 Task: Create a due date automation trigger when advanced on, on the monday after a card is due add fields without custom field "Resume" set to a date between 1 and 7 working days from now at 11:00 AM.
Action: Mouse moved to (834, 253)
Screenshot: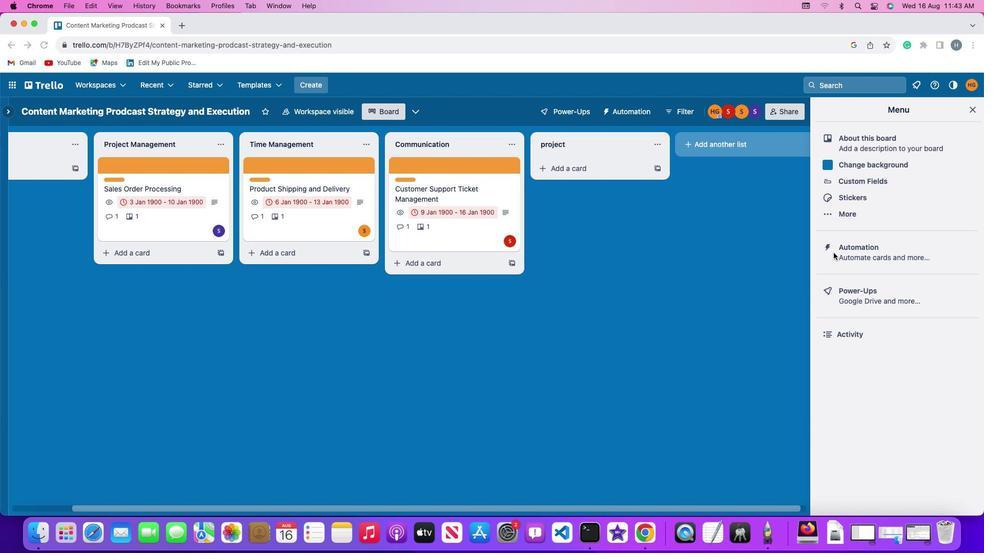 
Action: Mouse pressed left at (834, 253)
Screenshot: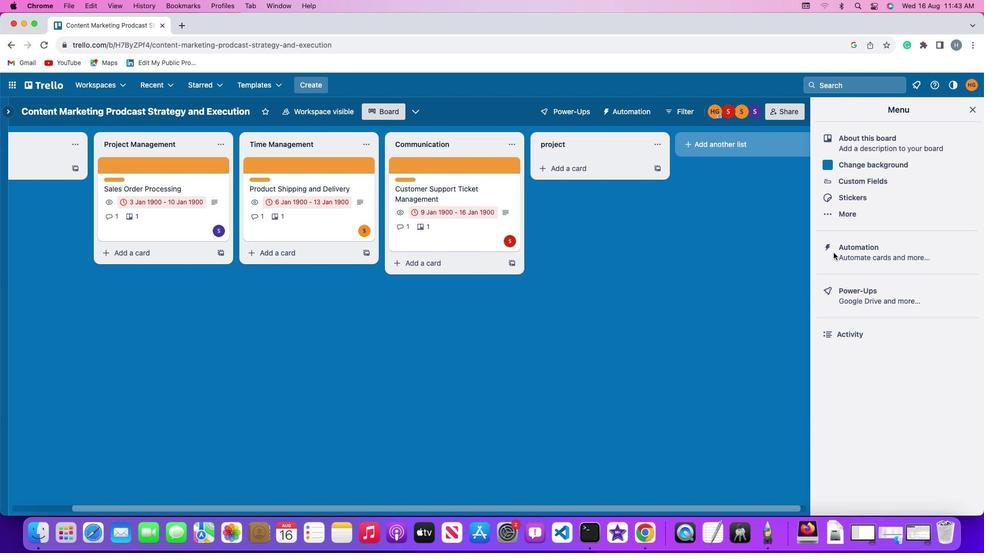 
Action: Mouse pressed left at (834, 253)
Screenshot: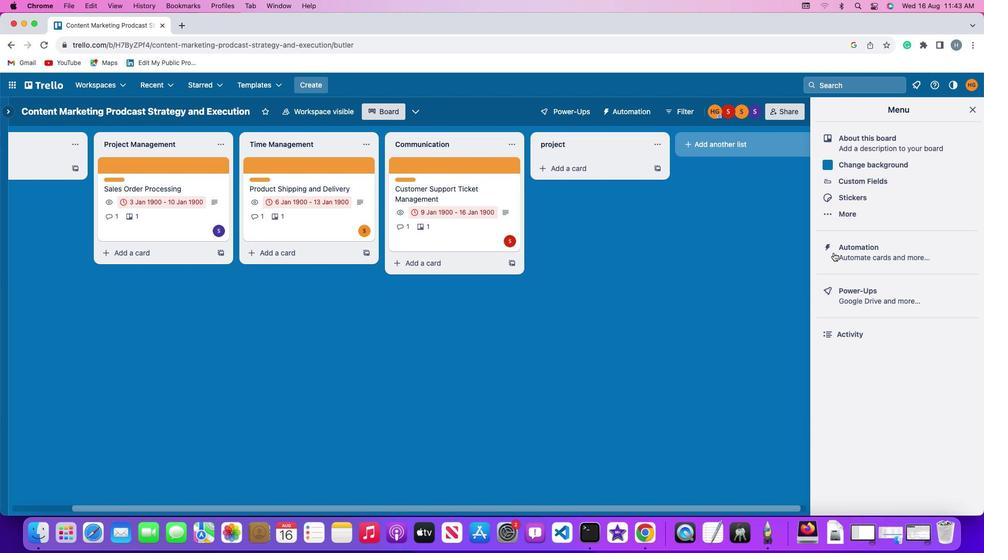 
Action: Mouse moved to (65, 240)
Screenshot: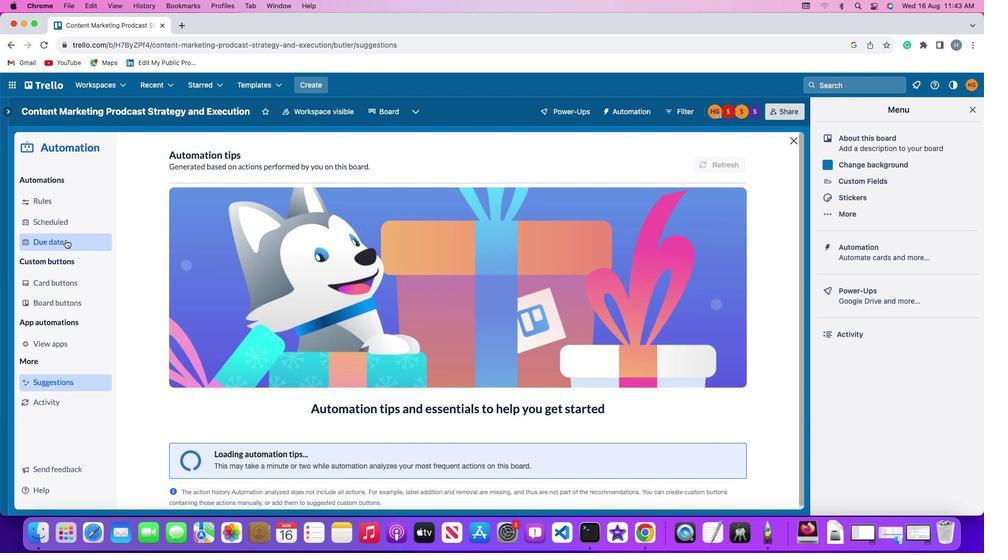 
Action: Mouse pressed left at (65, 240)
Screenshot: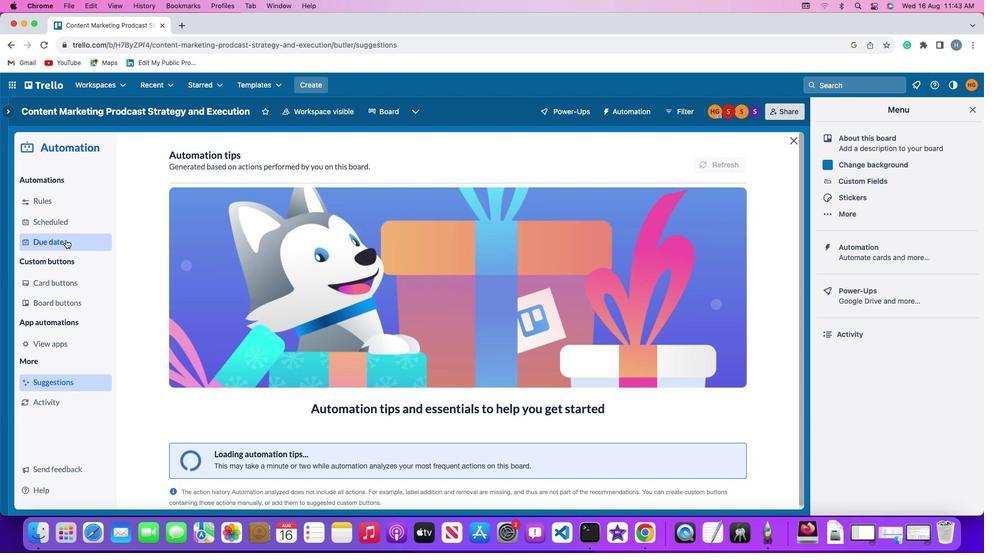
Action: Mouse moved to (697, 155)
Screenshot: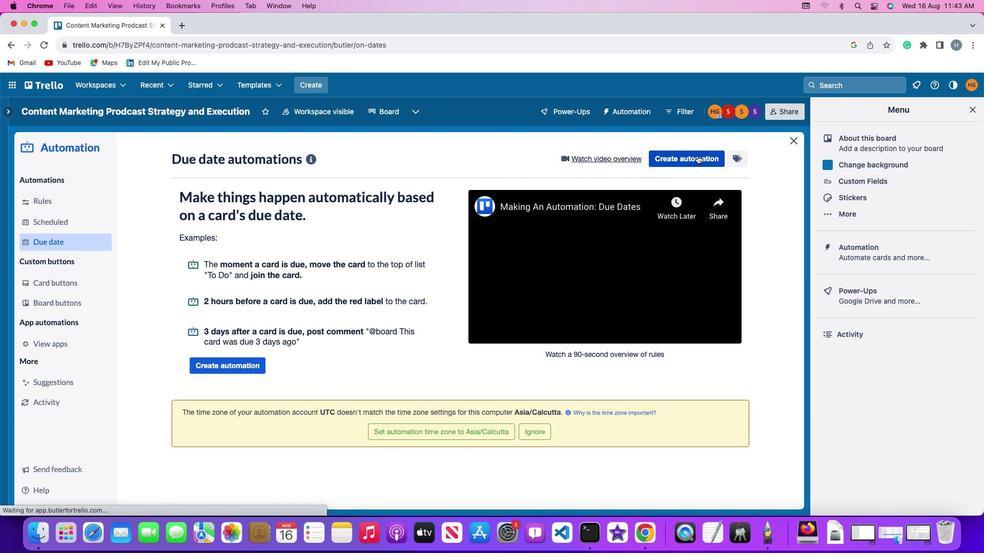 
Action: Mouse pressed left at (697, 155)
Screenshot: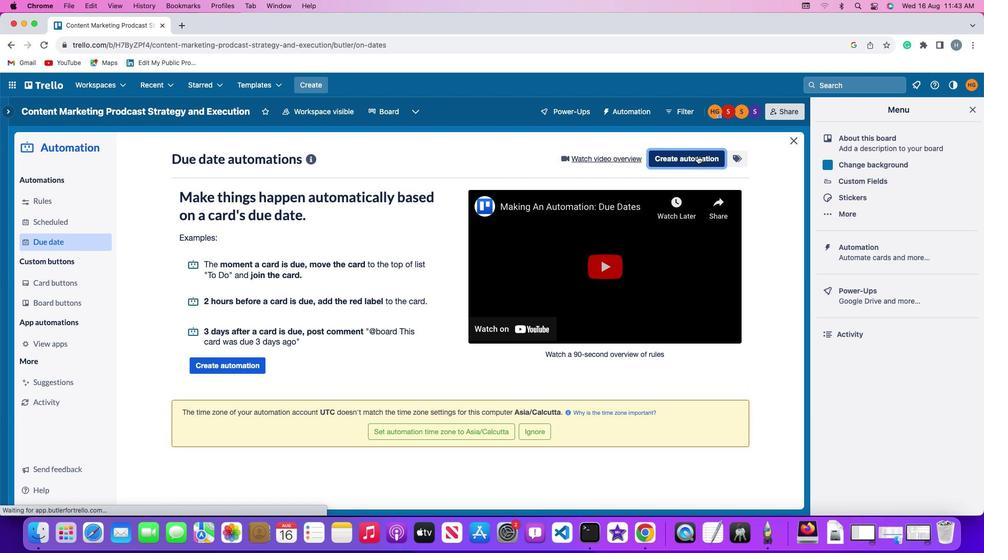 
Action: Mouse moved to (206, 254)
Screenshot: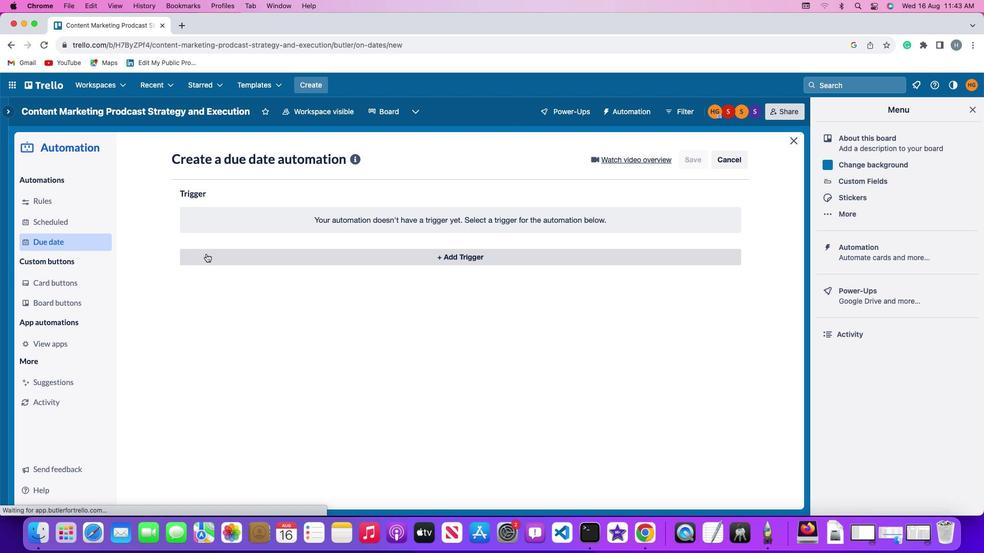 
Action: Mouse pressed left at (206, 254)
Screenshot: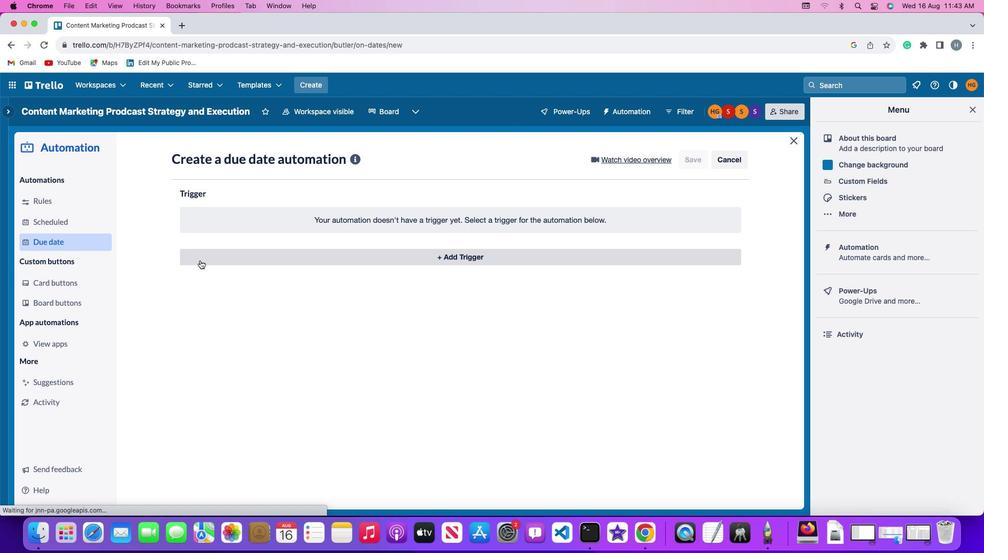 
Action: Mouse moved to (223, 451)
Screenshot: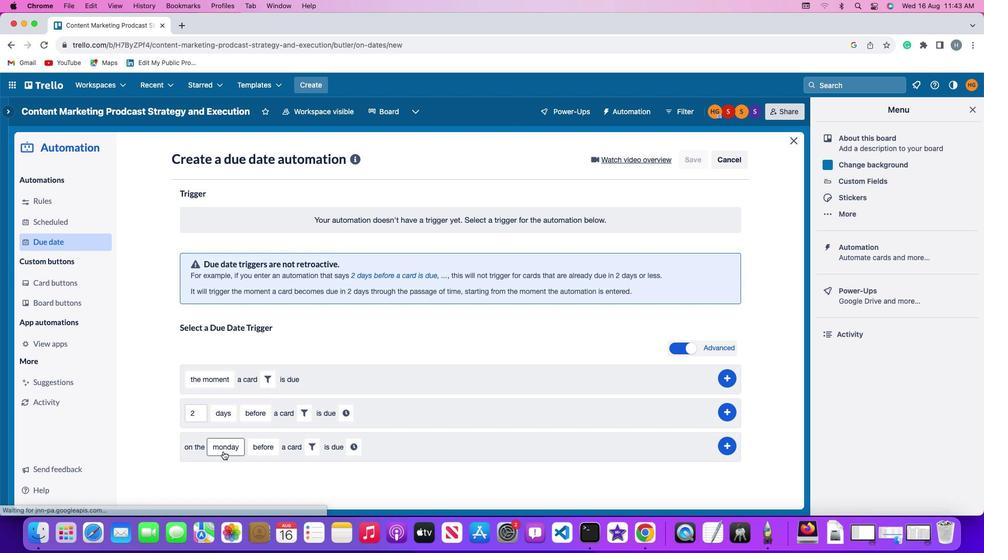 
Action: Mouse pressed left at (223, 451)
Screenshot: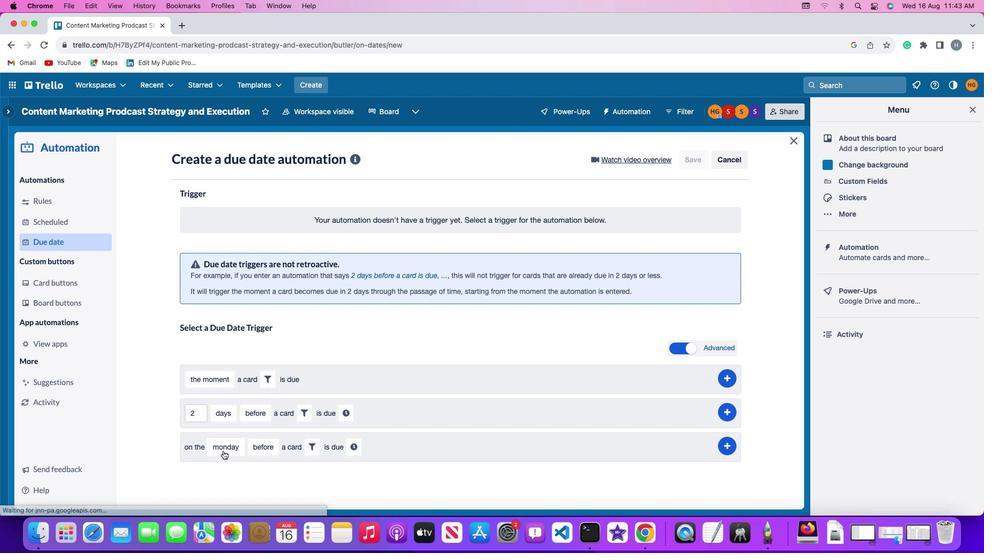 
Action: Mouse moved to (240, 306)
Screenshot: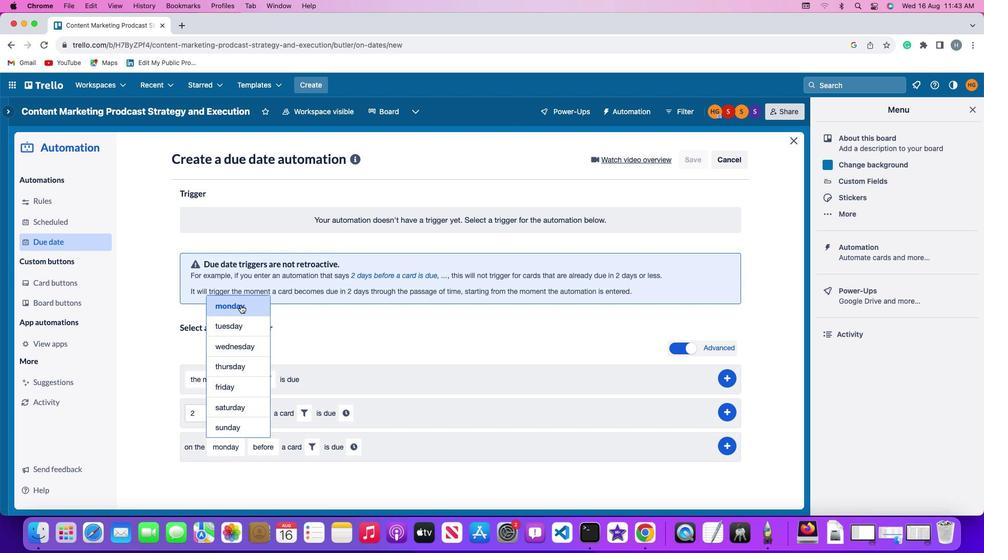 
Action: Mouse pressed left at (240, 306)
Screenshot: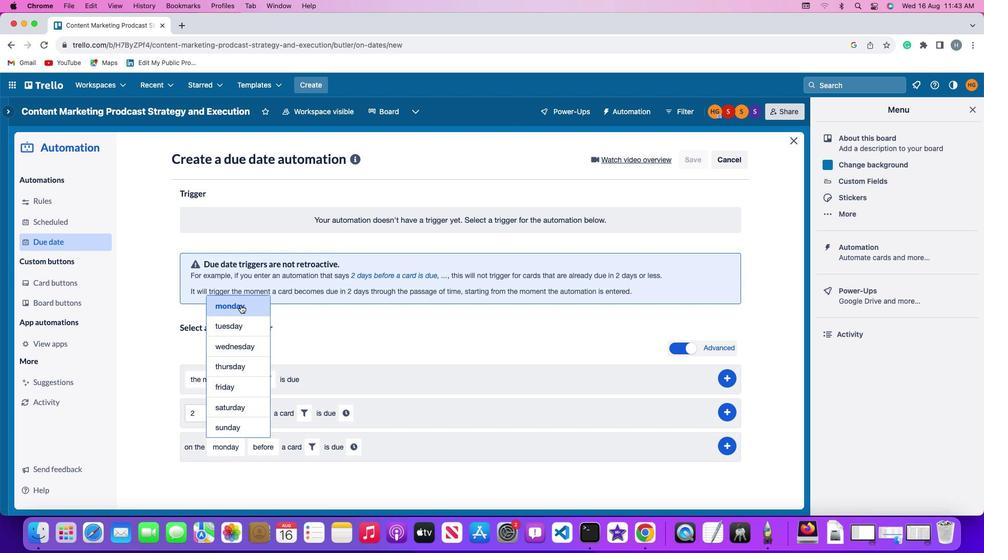 
Action: Mouse moved to (261, 448)
Screenshot: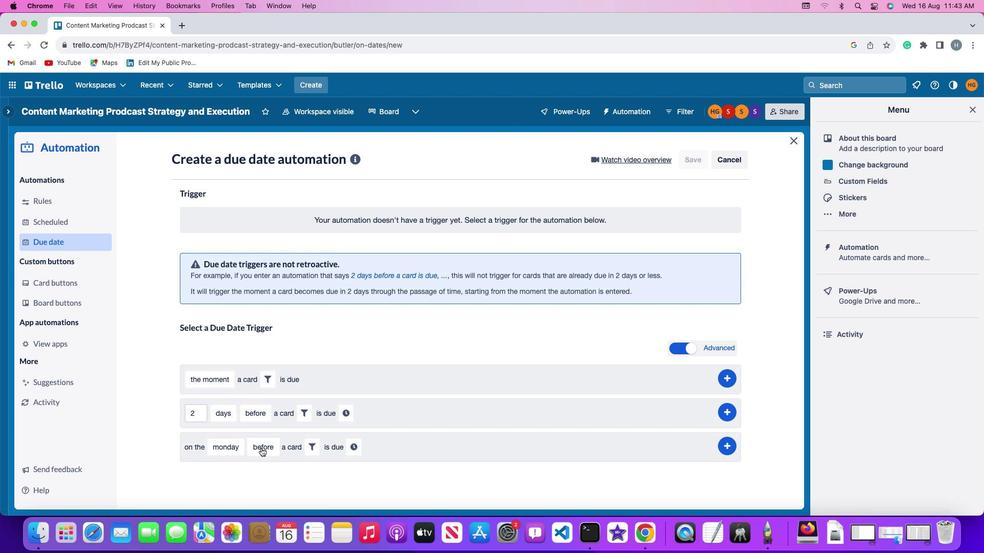 
Action: Mouse pressed left at (261, 448)
Screenshot: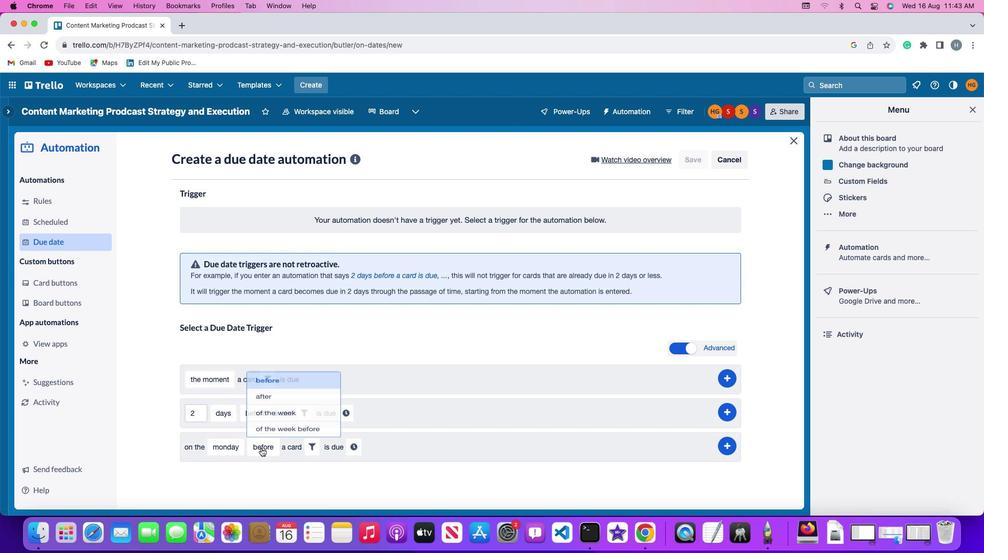 
Action: Mouse moved to (273, 385)
Screenshot: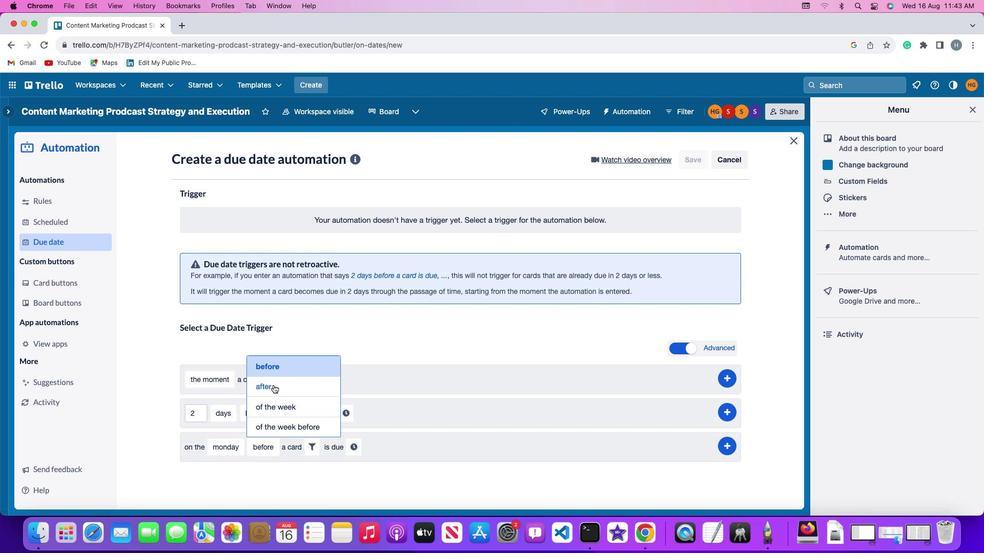 
Action: Mouse pressed left at (273, 385)
Screenshot: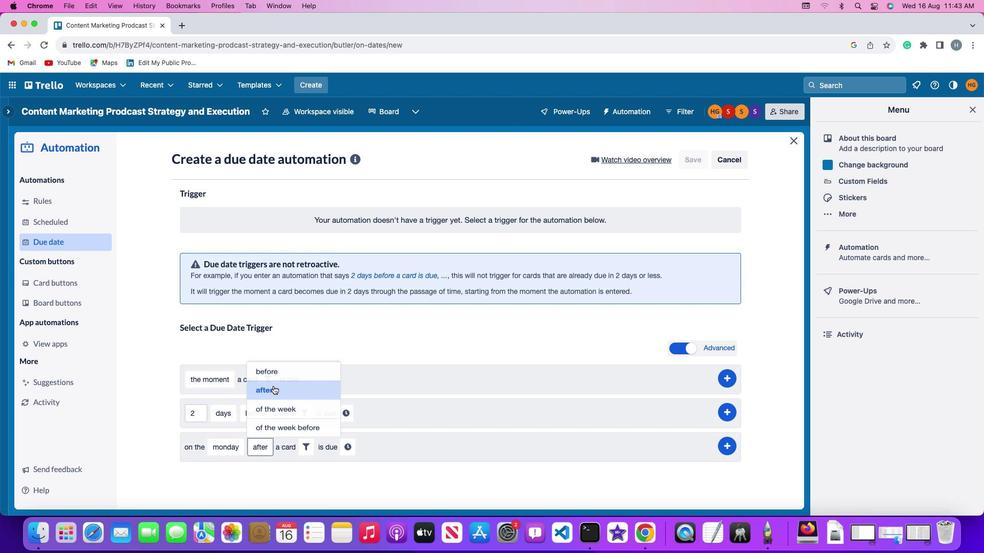 
Action: Mouse moved to (303, 446)
Screenshot: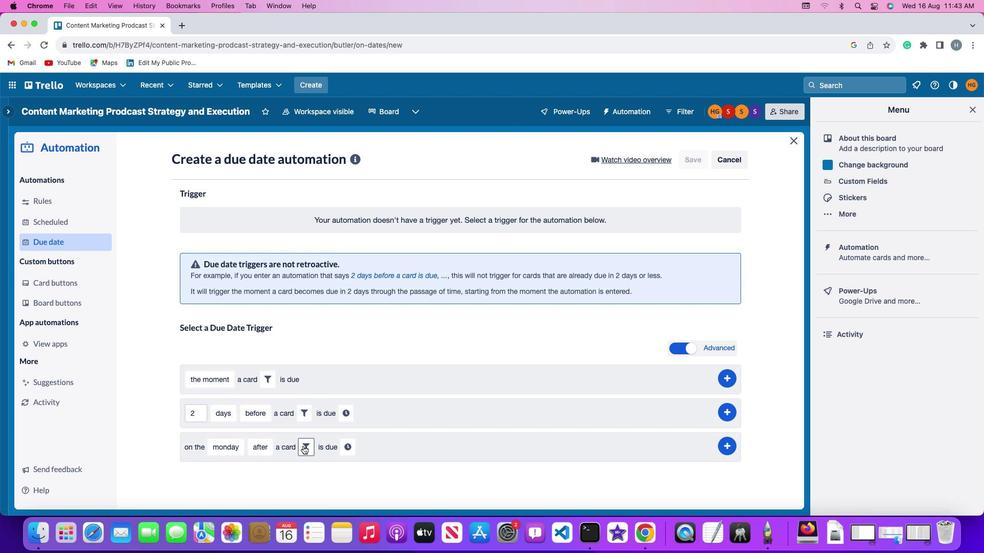 
Action: Mouse pressed left at (303, 446)
Screenshot: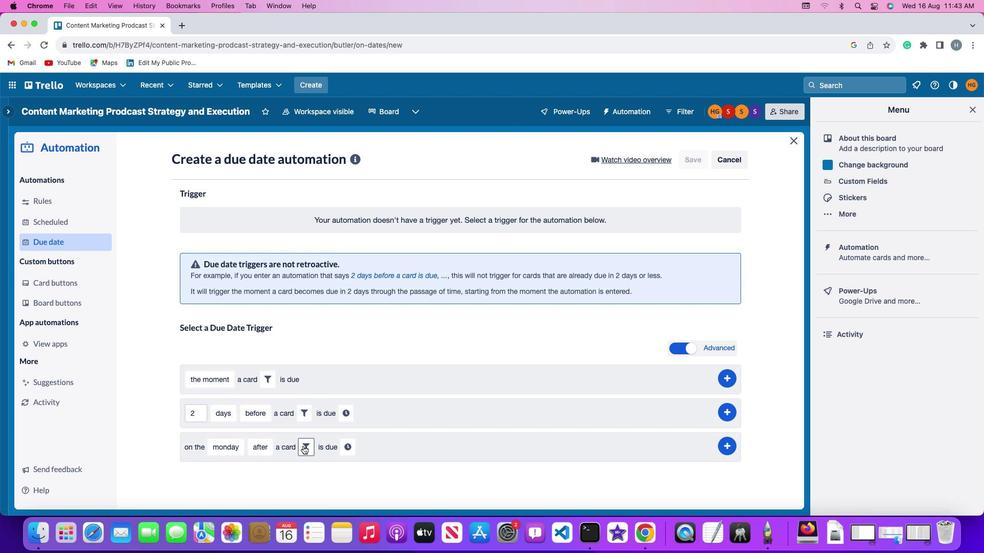 
Action: Mouse moved to (477, 483)
Screenshot: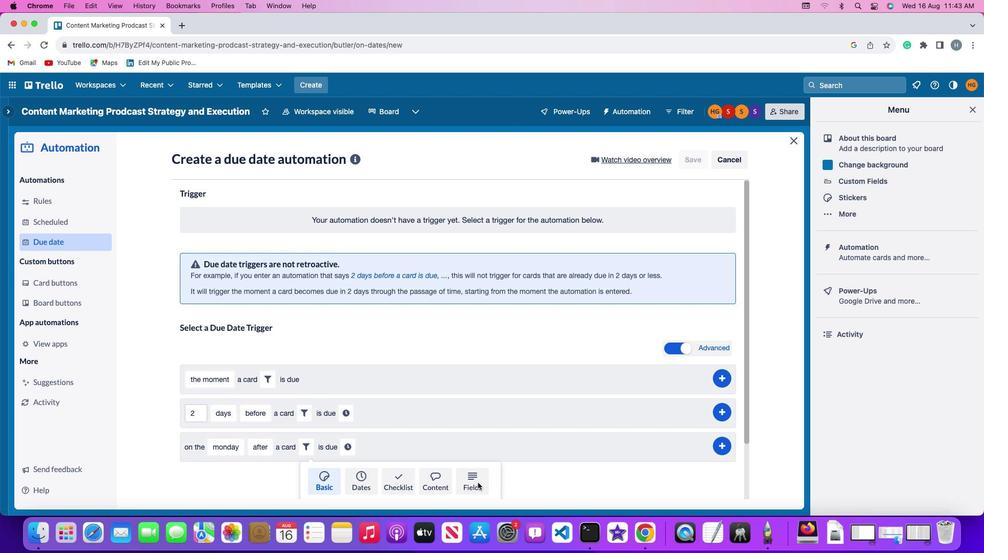 
Action: Mouse pressed left at (477, 483)
Screenshot: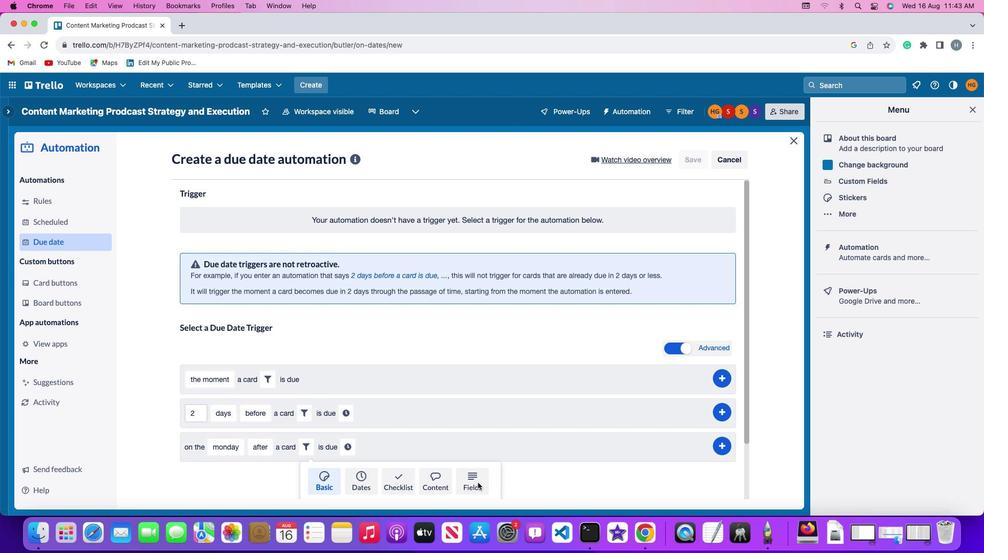 
Action: Mouse moved to (276, 472)
Screenshot: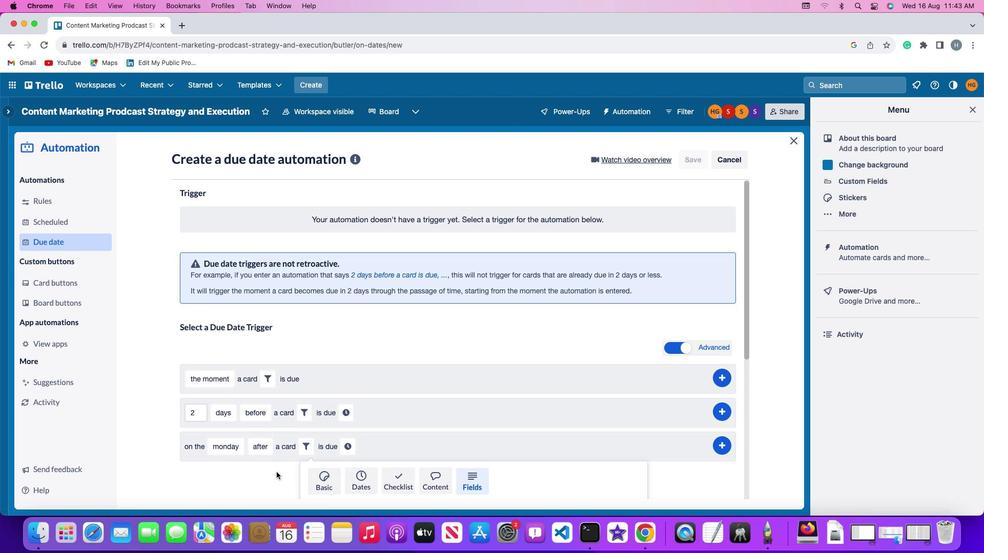 
Action: Mouse scrolled (276, 472) with delta (0, 0)
Screenshot: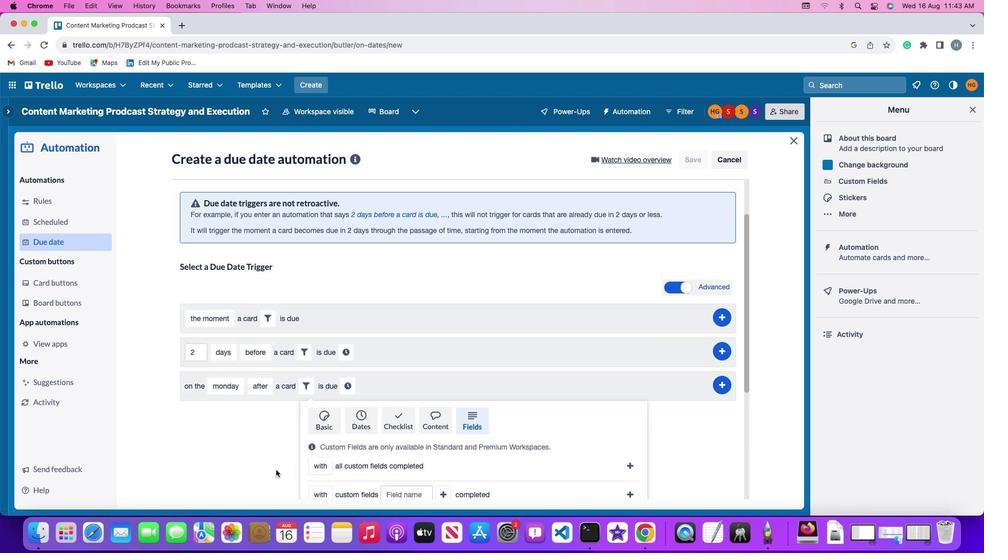 
Action: Mouse moved to (276, 472)
Screenshot: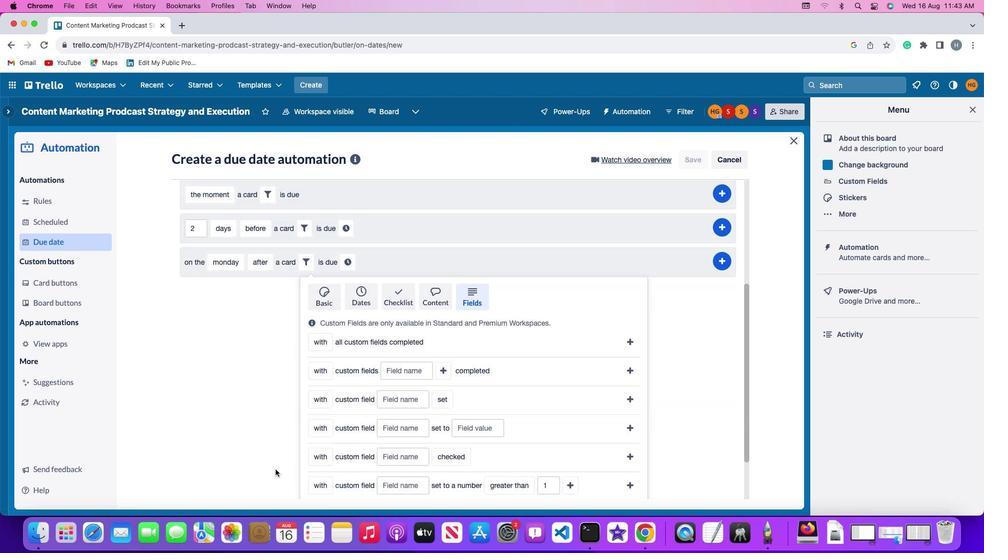 
Action: Mouse scrolled (276, 472) with delta (0, 0)
Screenshot: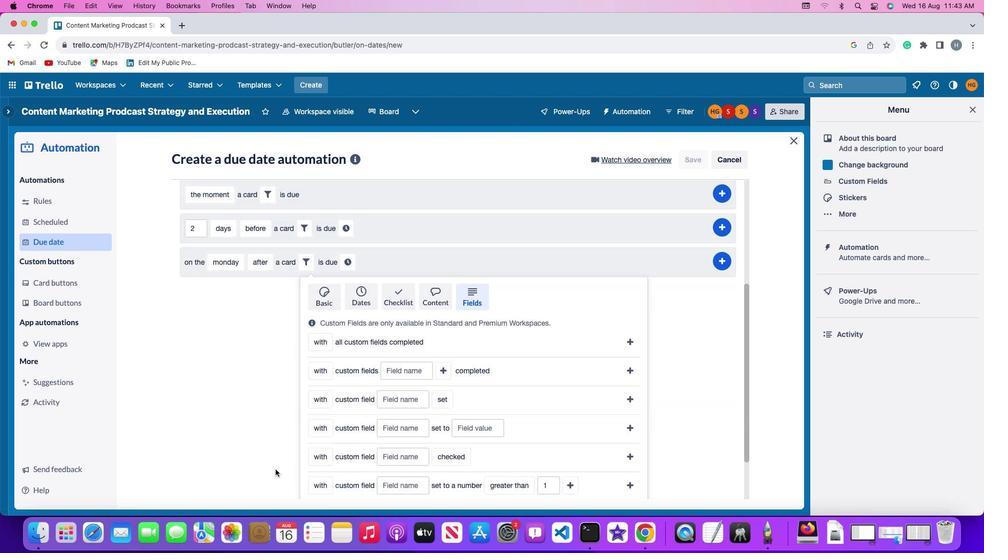 
Action: Mouse scrolled (276, 472) with delta (0, -1)
Screenshot: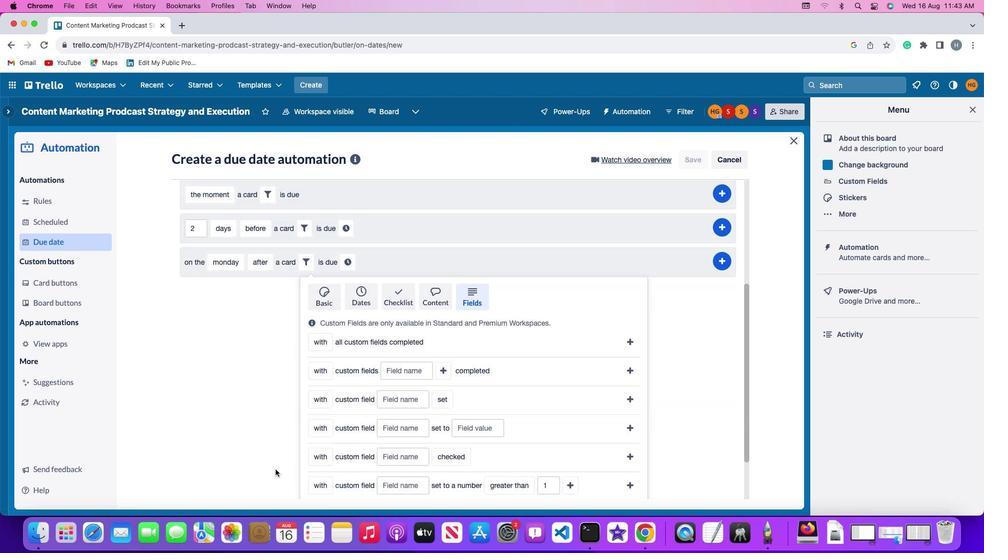 
Action: Mouse moved to (276, 472)
Screenshot: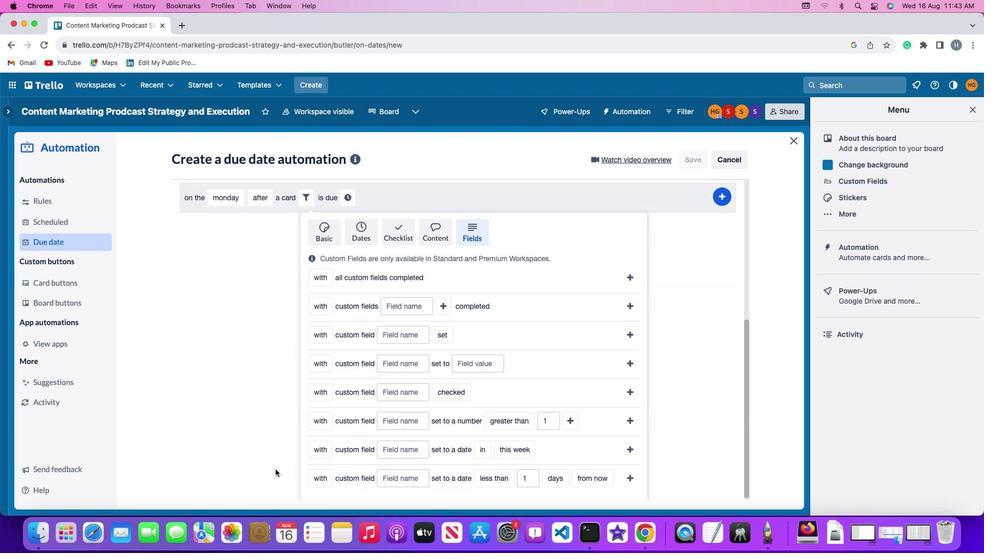 
Action: Mouse scrolled (276, 472) with delta (0, -2)
Screenshot: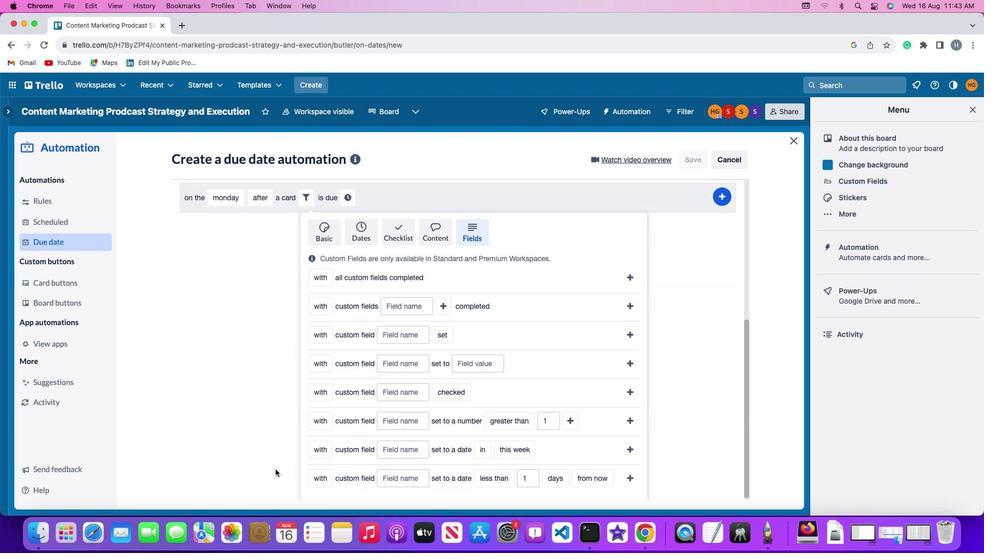
Action: Mouse moved to (276, 471)
Screenshot: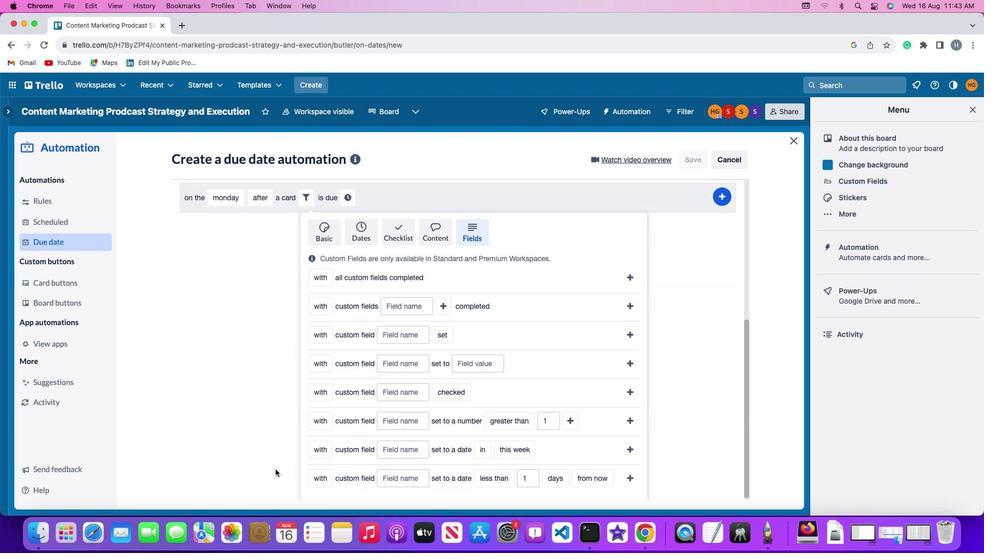 
Action: Mouse scrolled (276, 471) with delta (0, -3)
Screenshot: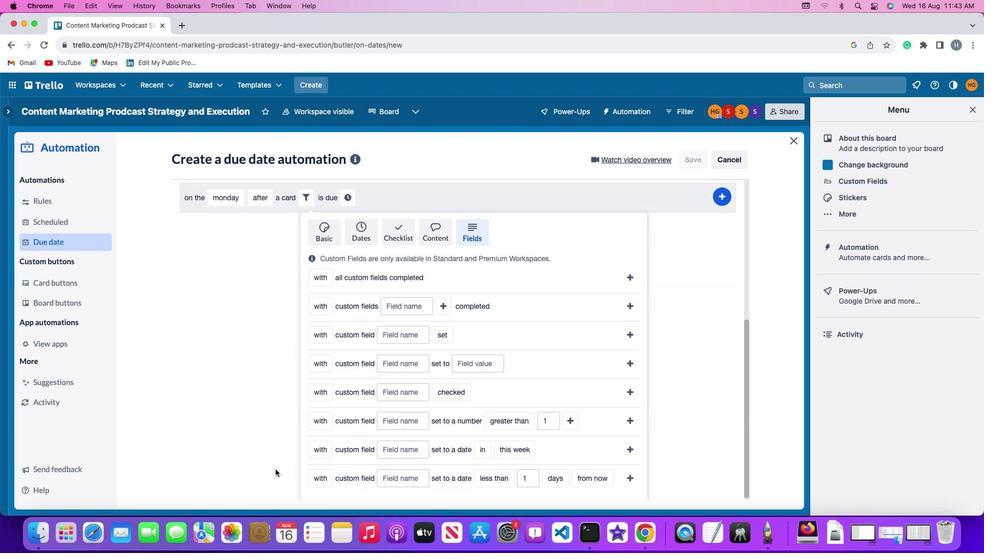
Action: Mouse moved to (275, 470)
Screenshot: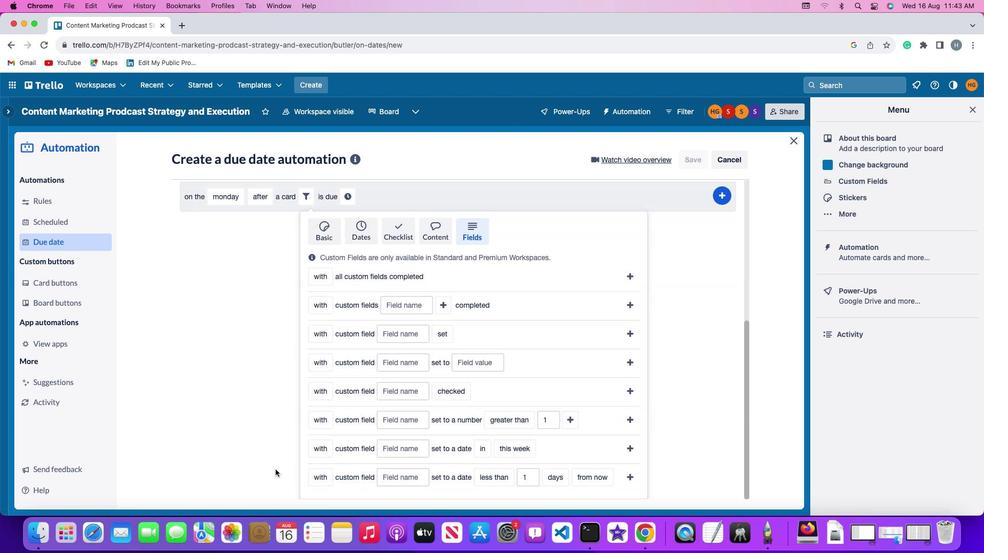 
Action: Mouse scrolled (275, 470) with delta (0, -3)
Screenshot: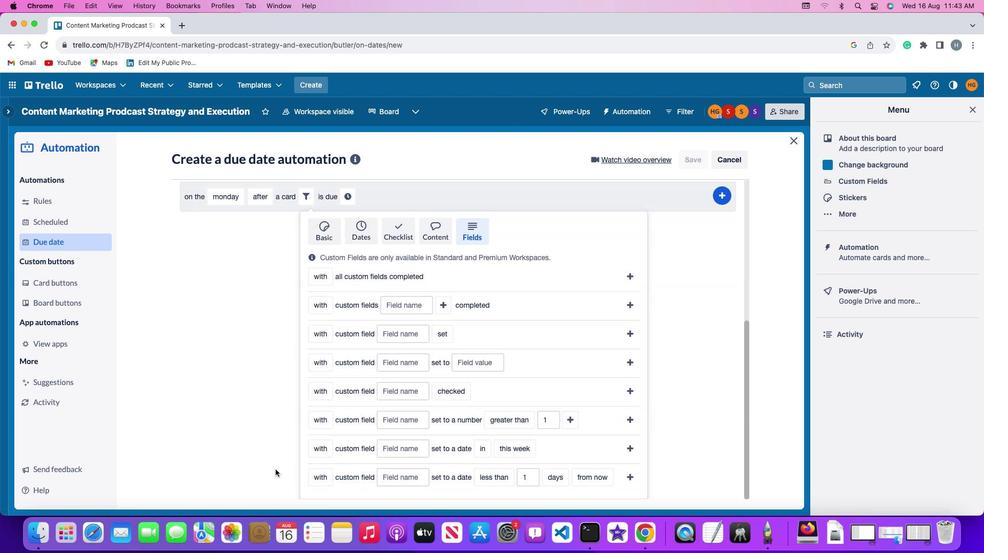 
Action: Mouse moved to (275, 469)
Screenshot: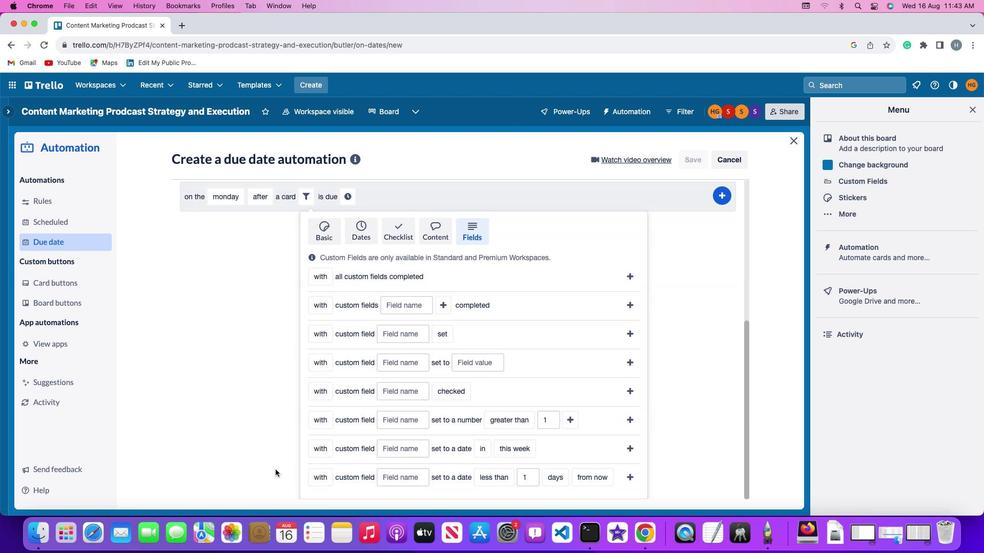 
Action: Mouse scrolled (275, 469) with delta (0, 0)
Screenshot: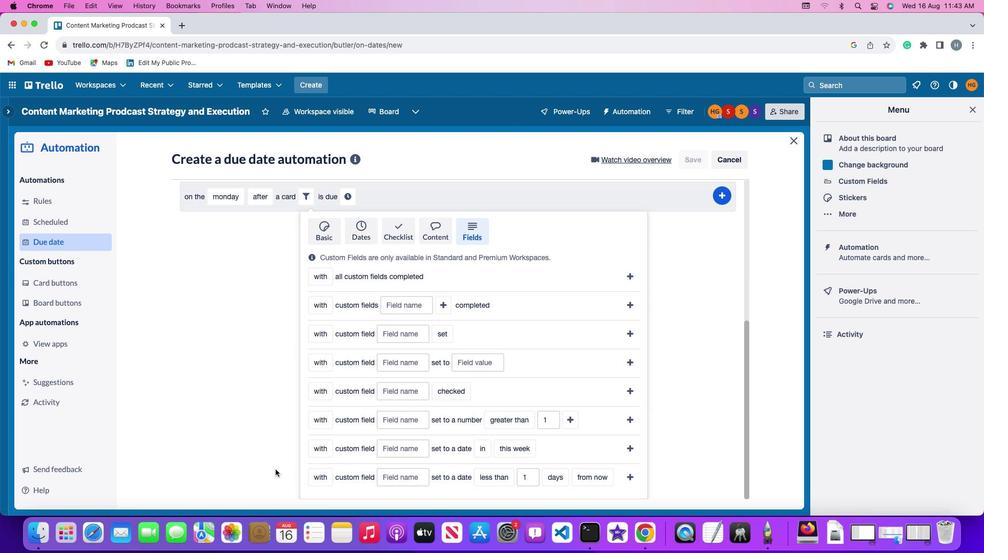 
Action: Mouse scrolled (275, 469) with delta (0, 0)
Screenshot: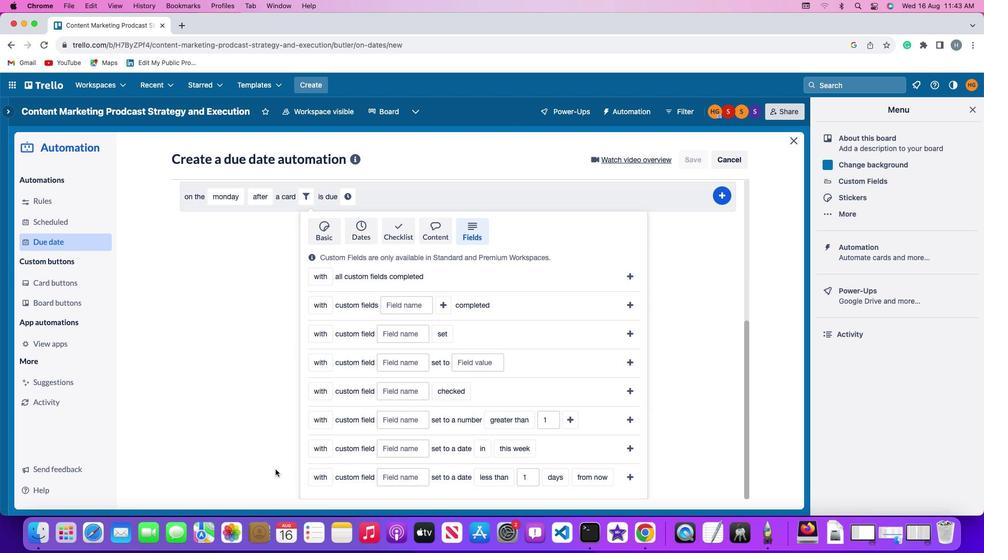 
Action: Mouse scrolled (275, 469) with delta (0, -1)
Screenshot: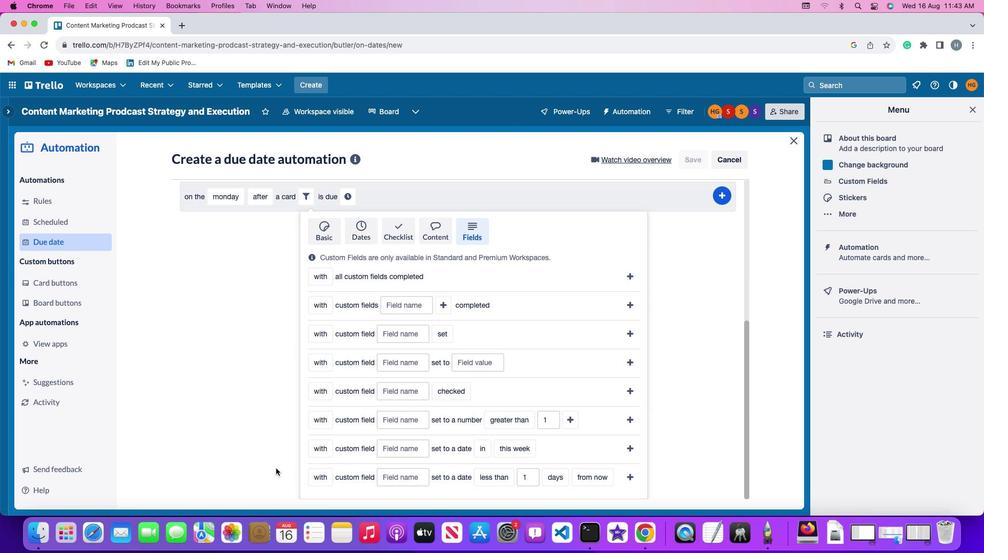 
Action: Mouse scrolled (275, 469) with delta (0, -2)
Screenshot: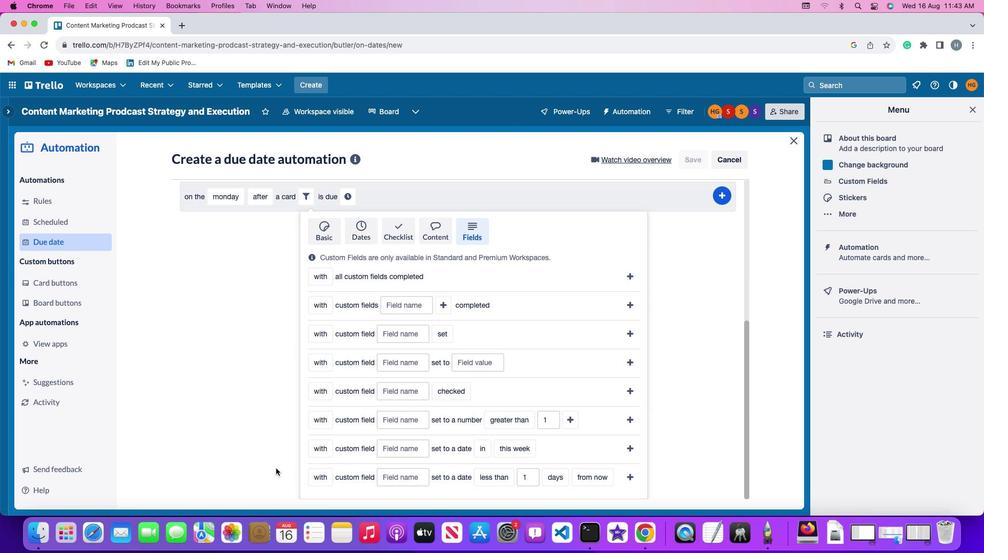 
Action: Mouse moved to (312, 471)
Screenshot: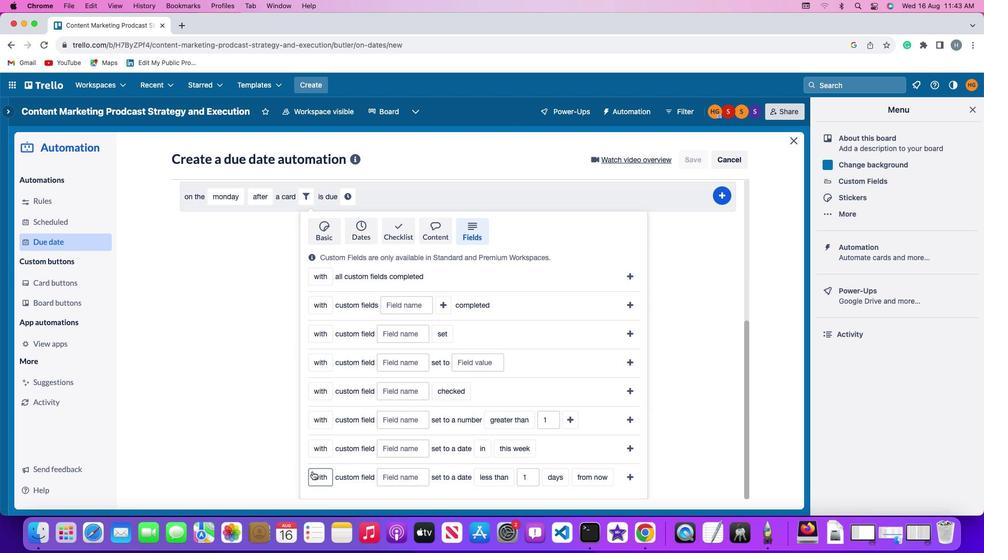 
Action: Mouse pressed left at (312, 471)
Screenshot: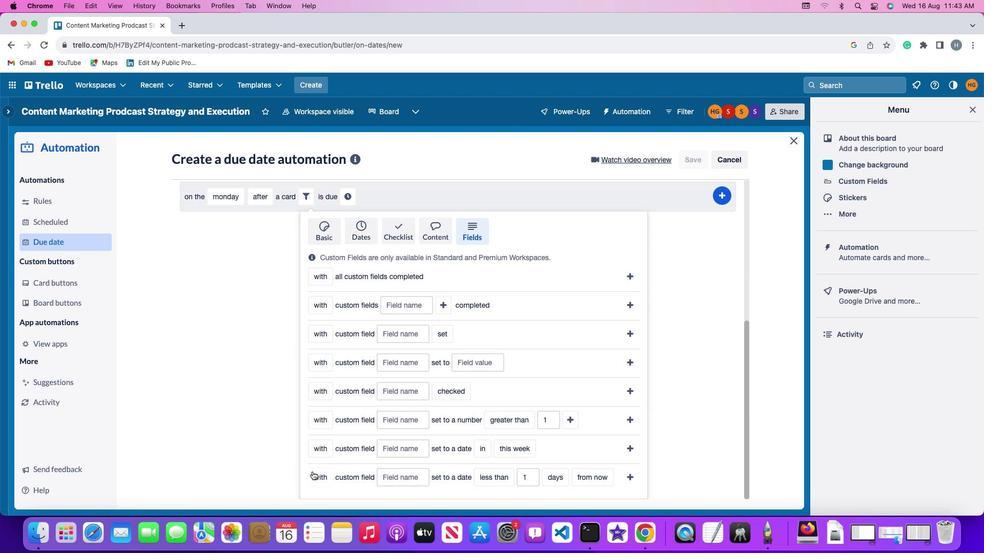 
Action: Mouse moved to (320, 457)
Screenshot: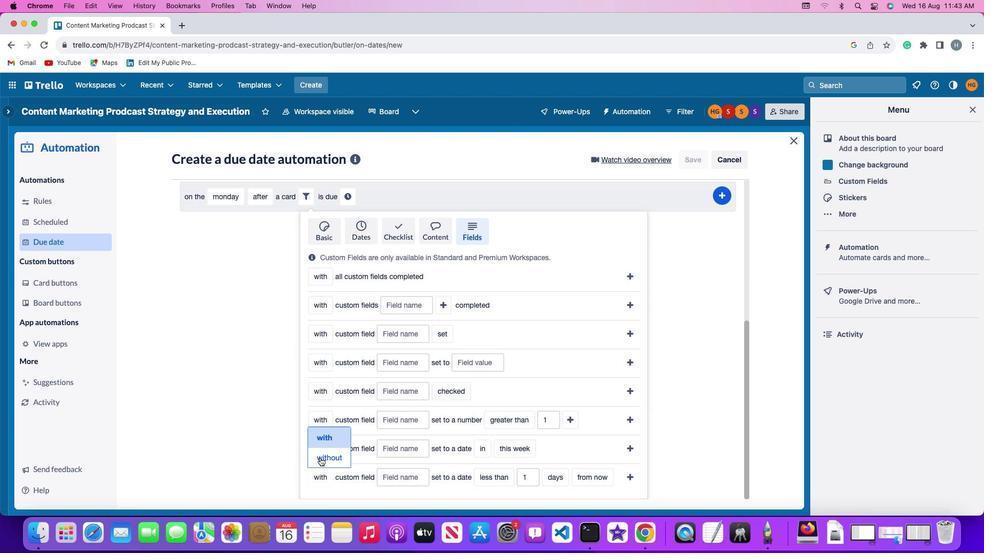 
Action: Mouse pressed left at (320, 457)
Screenshot: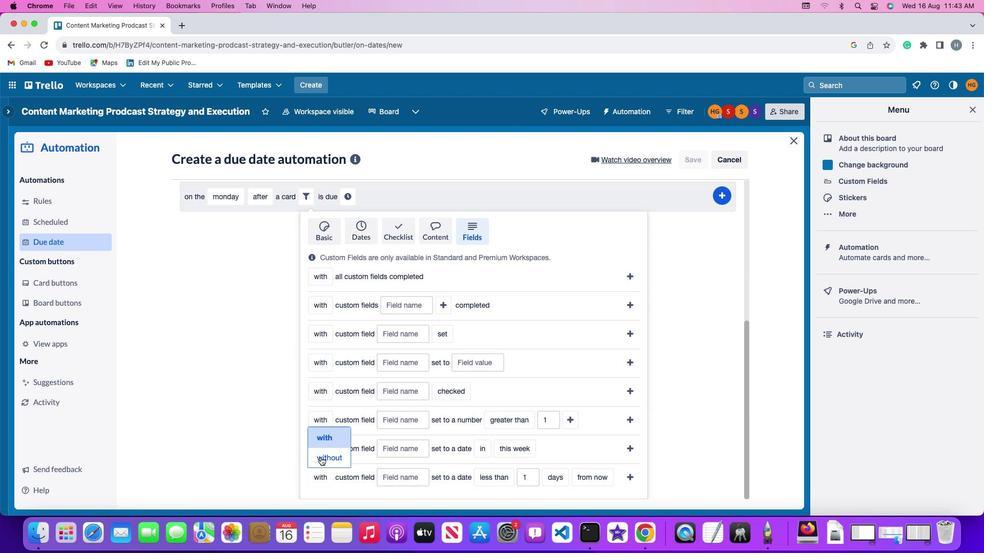 
Action: Mouse moved to (410, 475)
Screenshot: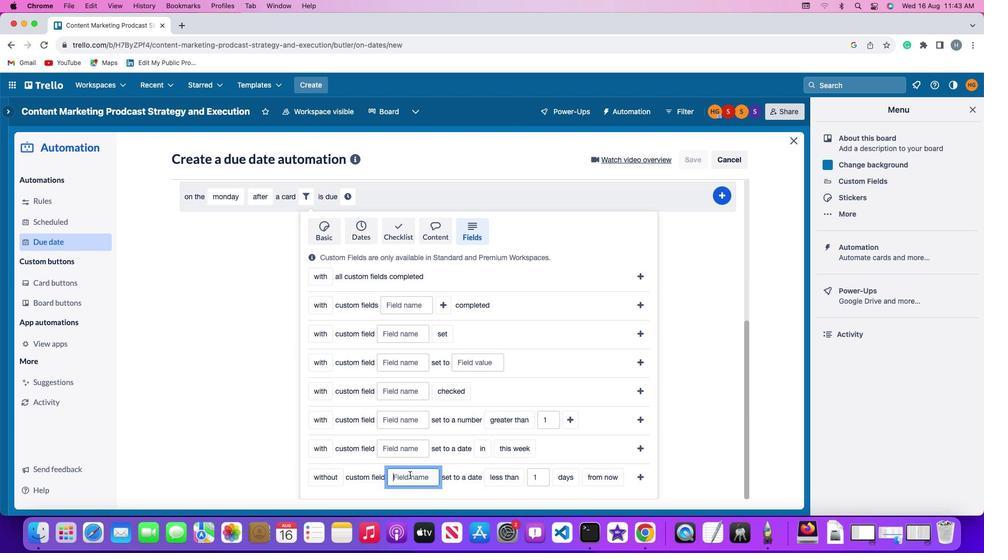 
Action: Mouse pressed left at (410, 475)
Screenshot: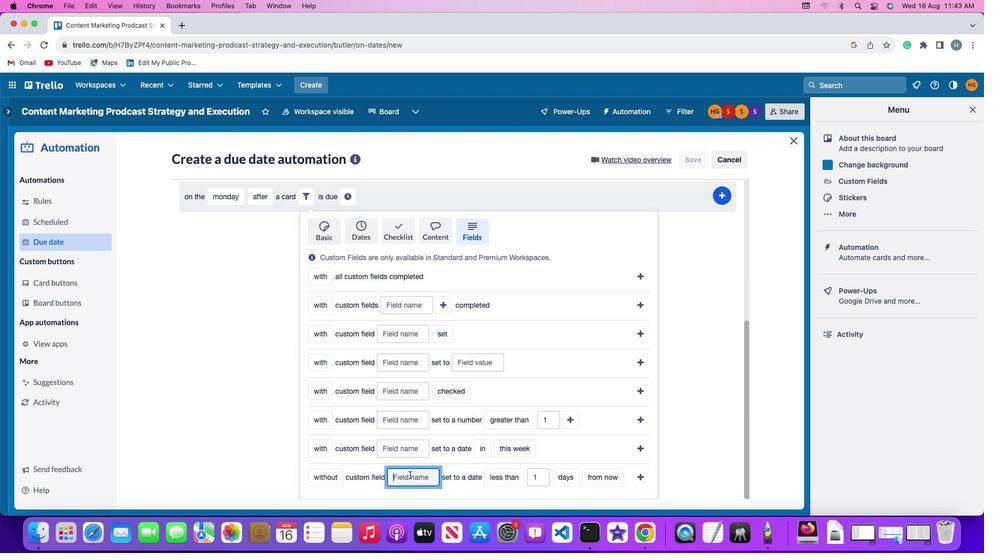 
Action: Mouse moved to (412, 474)
Screenshot: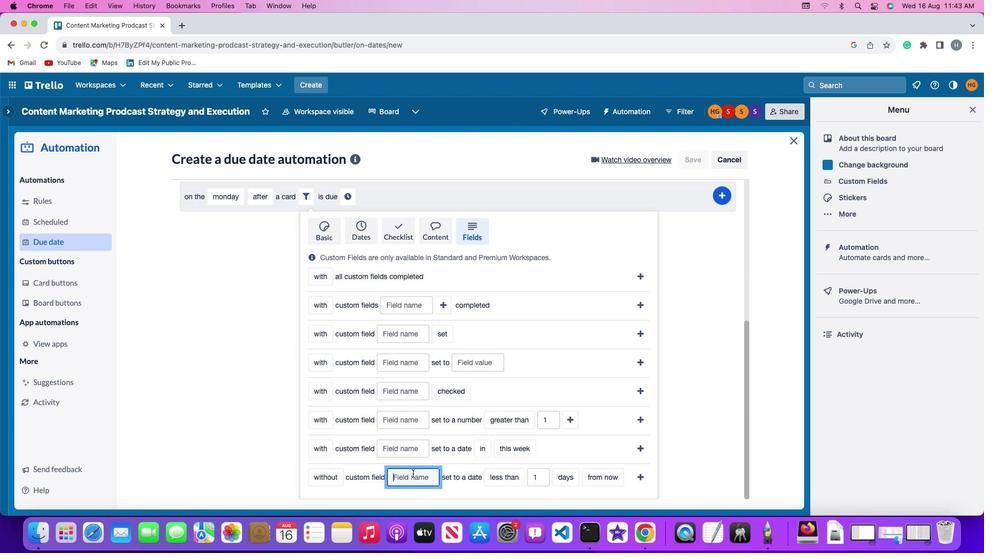 
Action: Key pressed Key.shift'R''e''s''u''m''e'
Screenshot: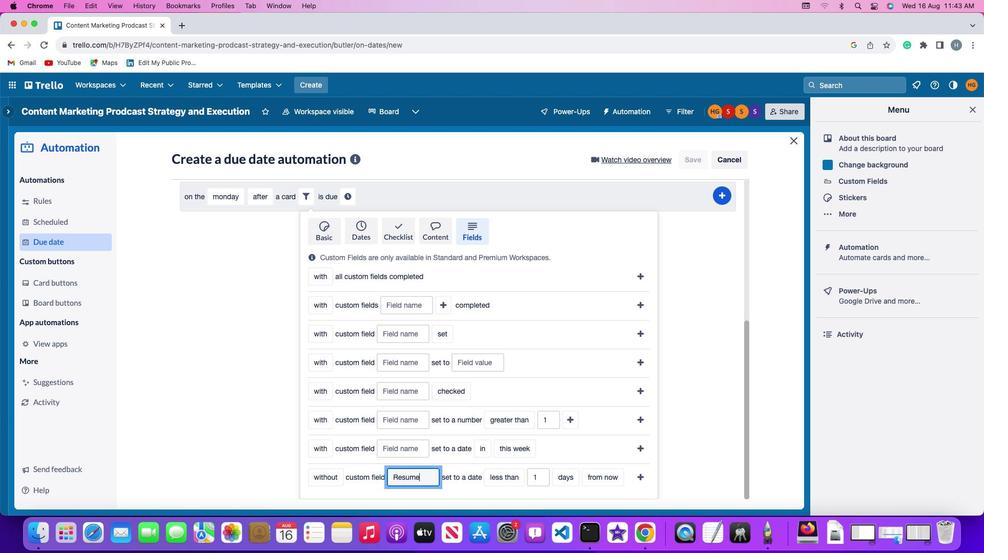 
Action: Mouse moved to (503, 485)
Screenshot: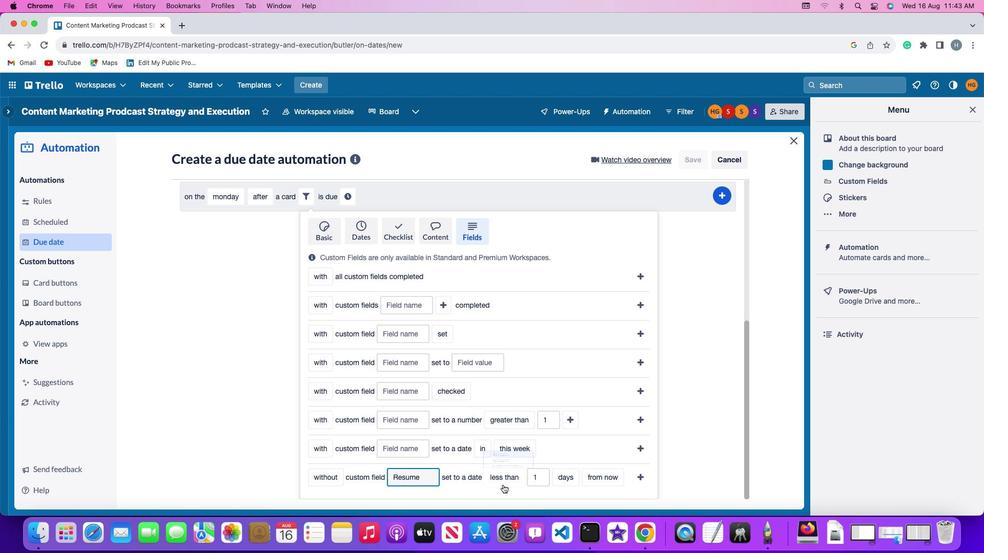 
Action: Mouse pressed left at (503, 485)
Screenshot: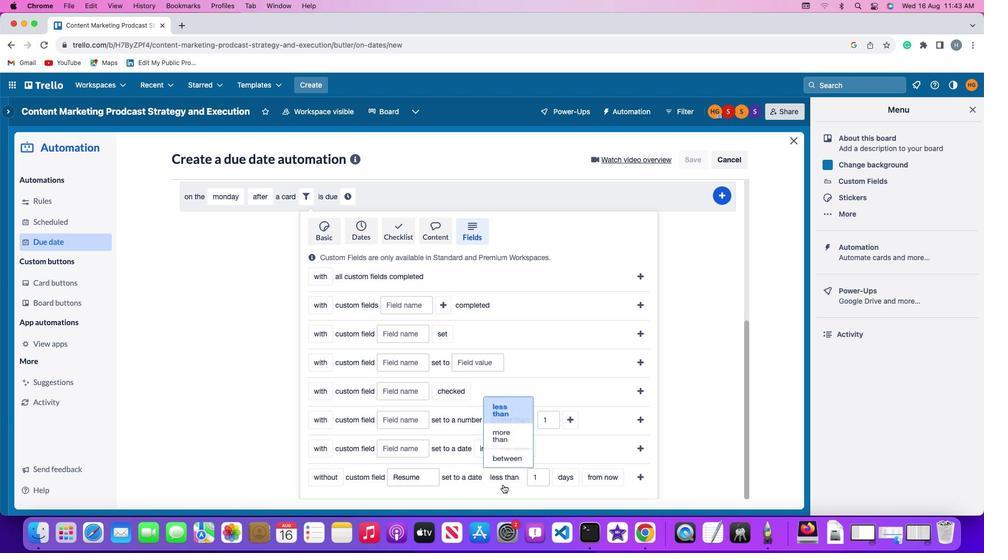 
Action: Mouse moved to (495, 452)
Screenshot: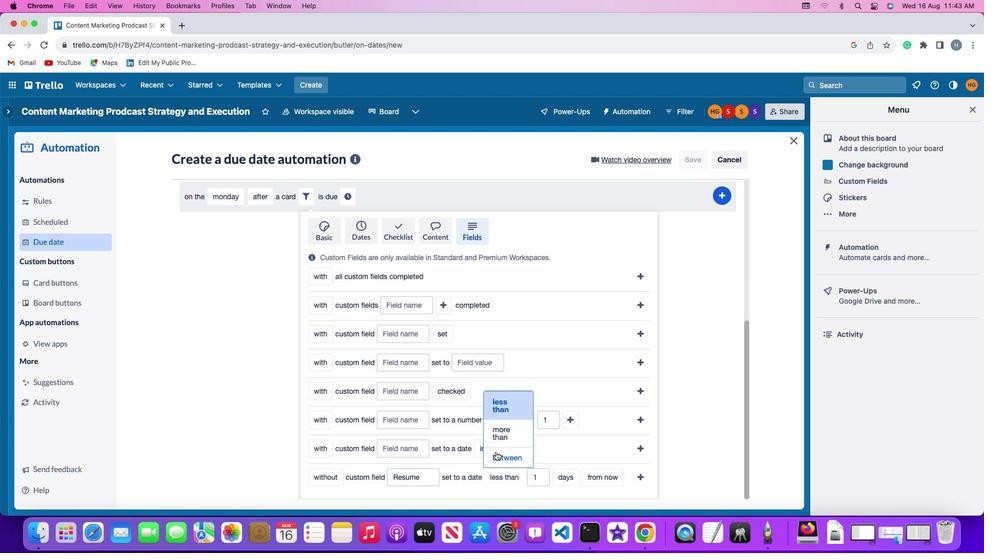 
Action: Mouse pressed left at (495, 452)
Screenshot: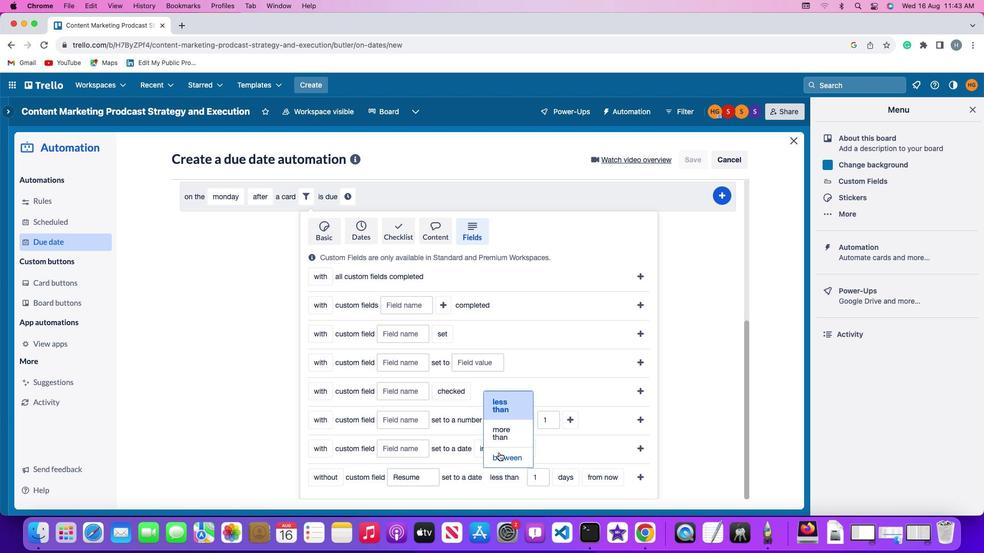
Action: Mouse moved to (545, 476)
Screenshot: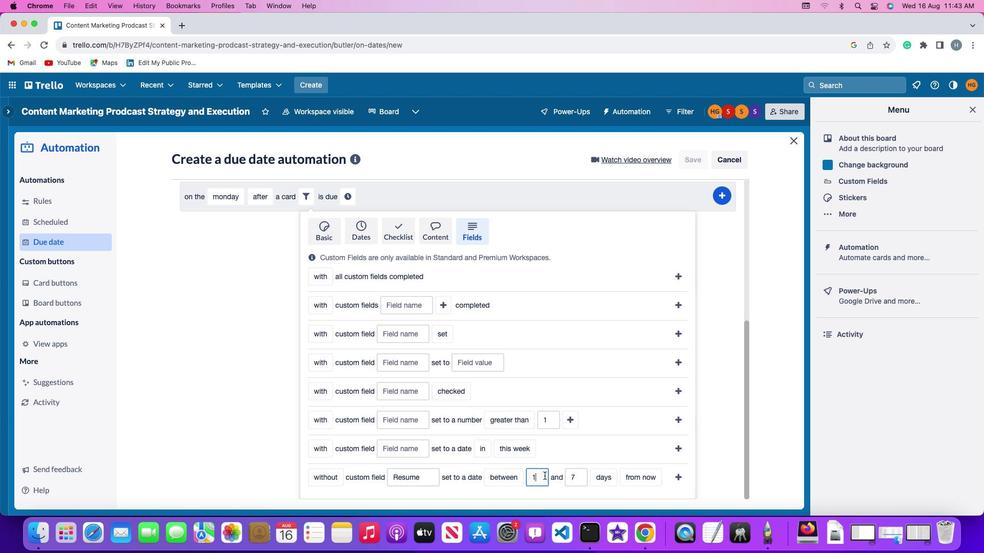
Action: Mouse pressed left at (545, 476)
Screenshot: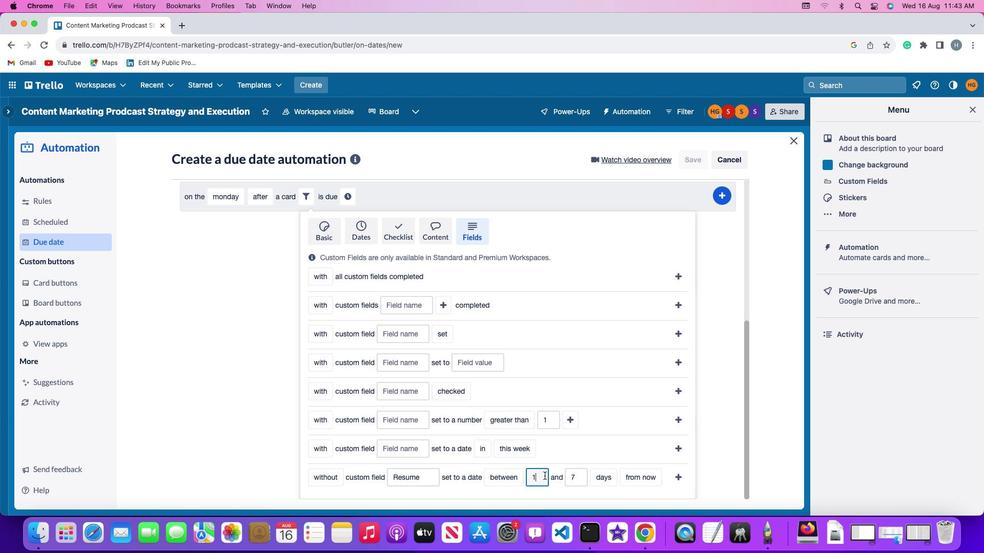 
Action: Mouse moved to (543, 477)
Screenshot: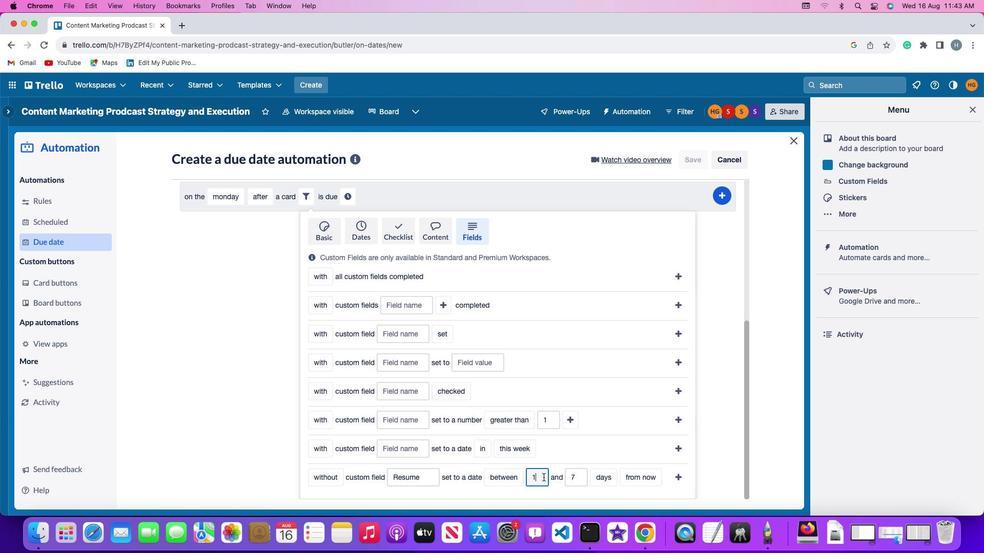 
Action: Key pressed Key.backspace
Screenshot: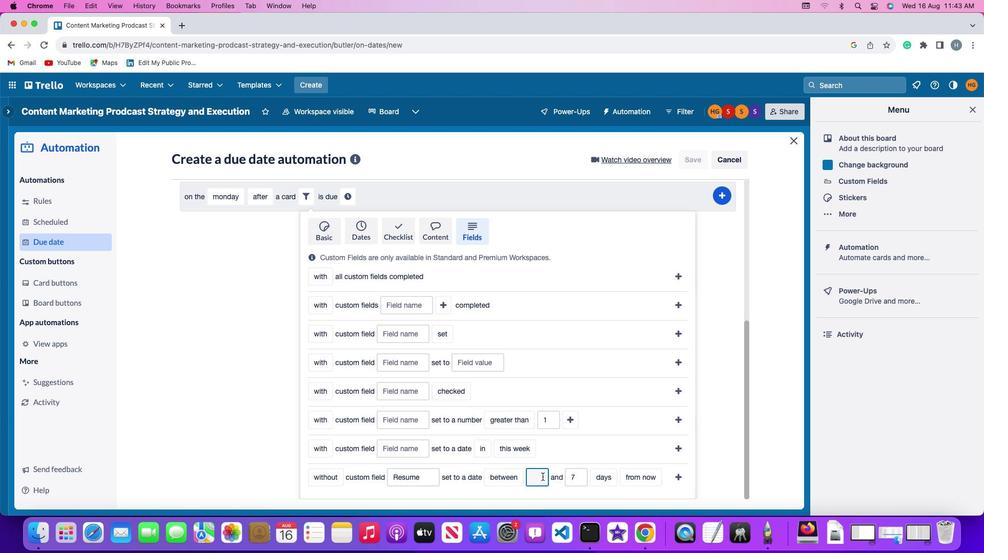 
Action: Mouse moved to (541, 476)
Screenshot: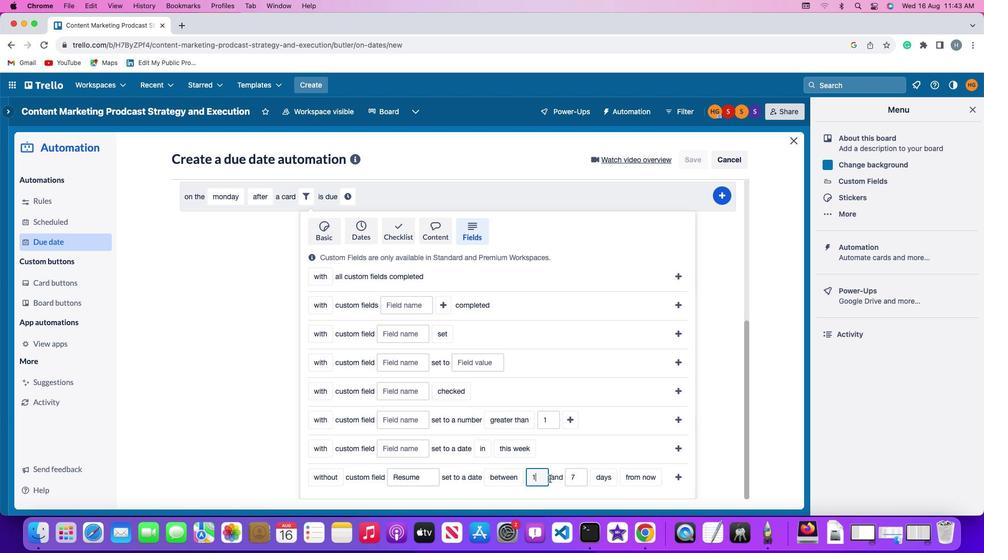 
Action: Key pressed '1'
Screenshot: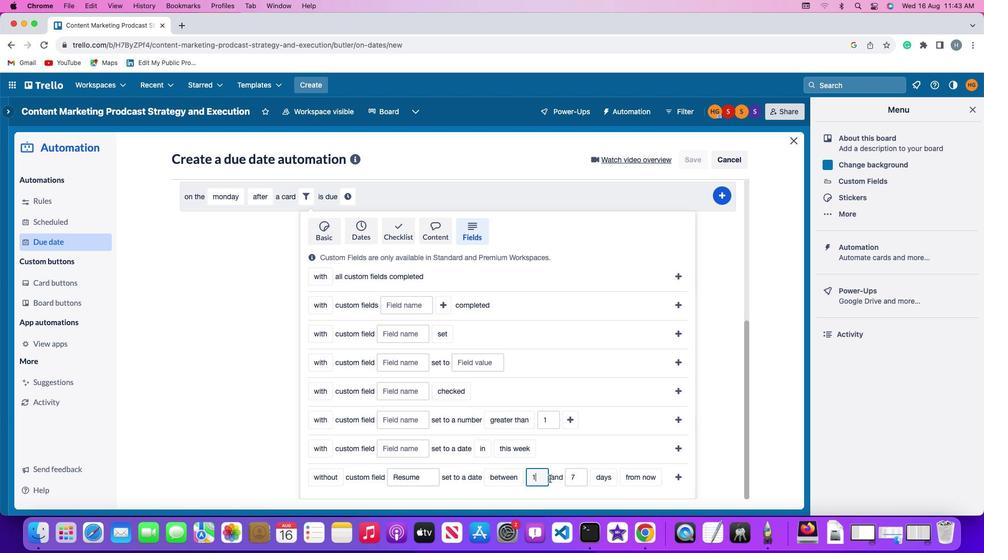 
Action: Mouse moved to (579, 477)
Screenshot: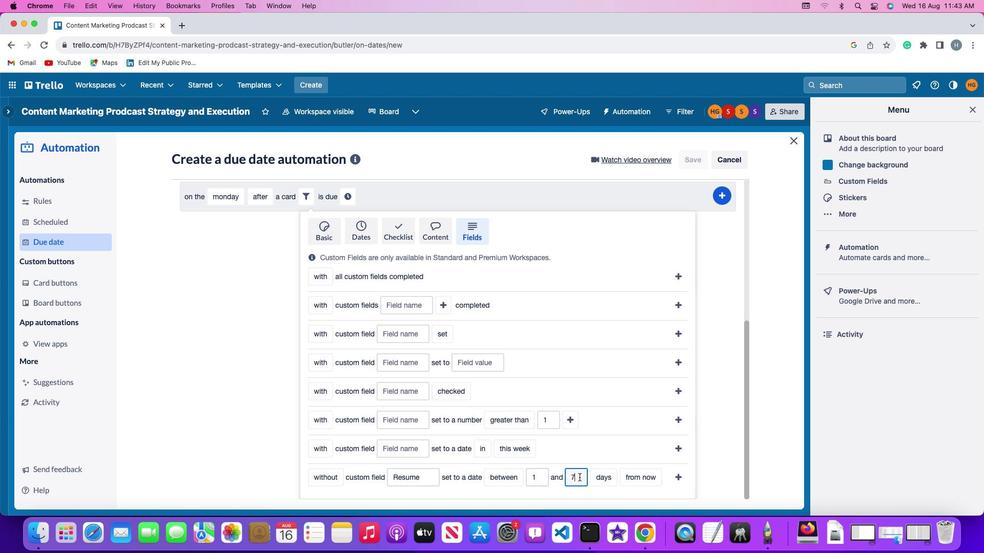 
Action: Mouse pressed left at (579, 477)
Screenshot: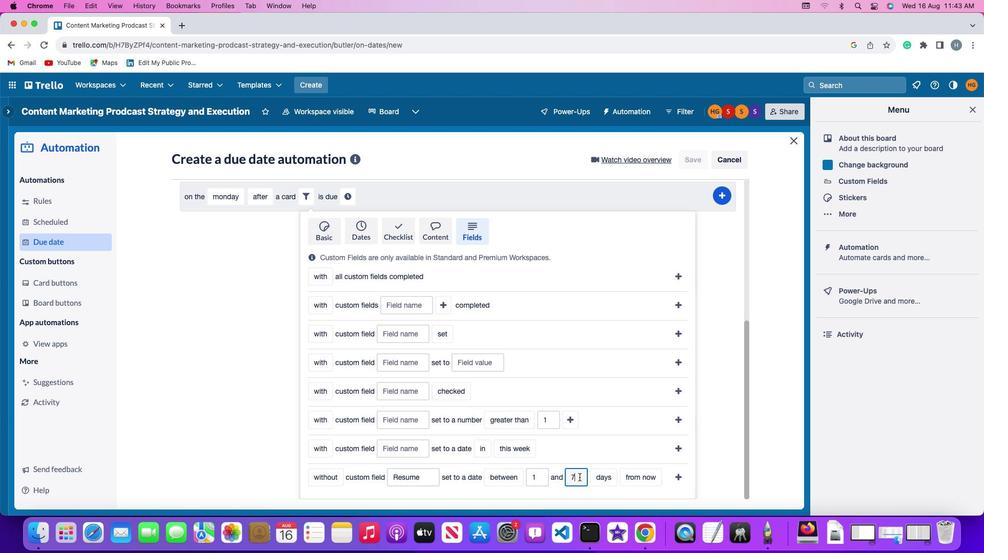 
Action: Mouse moved to (579, 477)
Screenshot: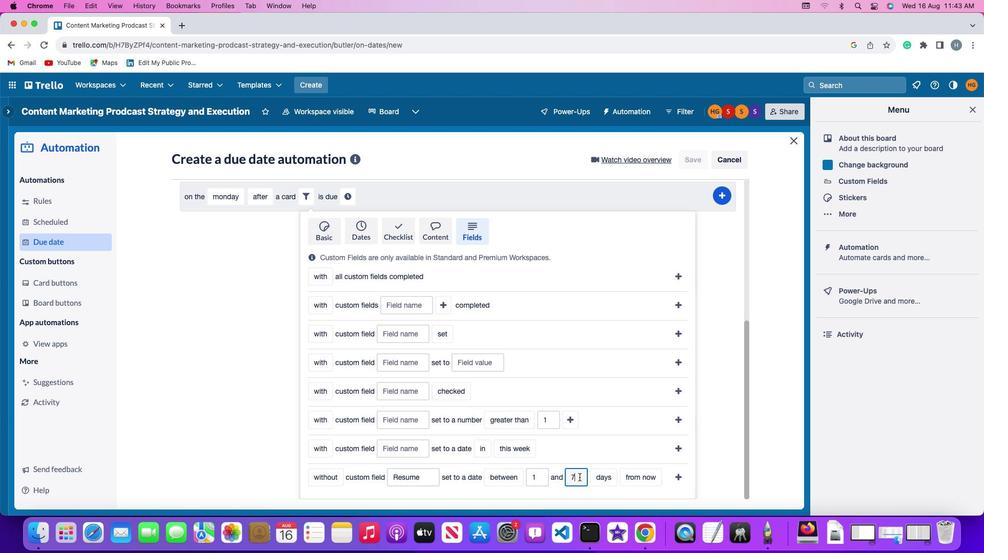
Action: Key pressed Key.backspace'7'
Screenshot: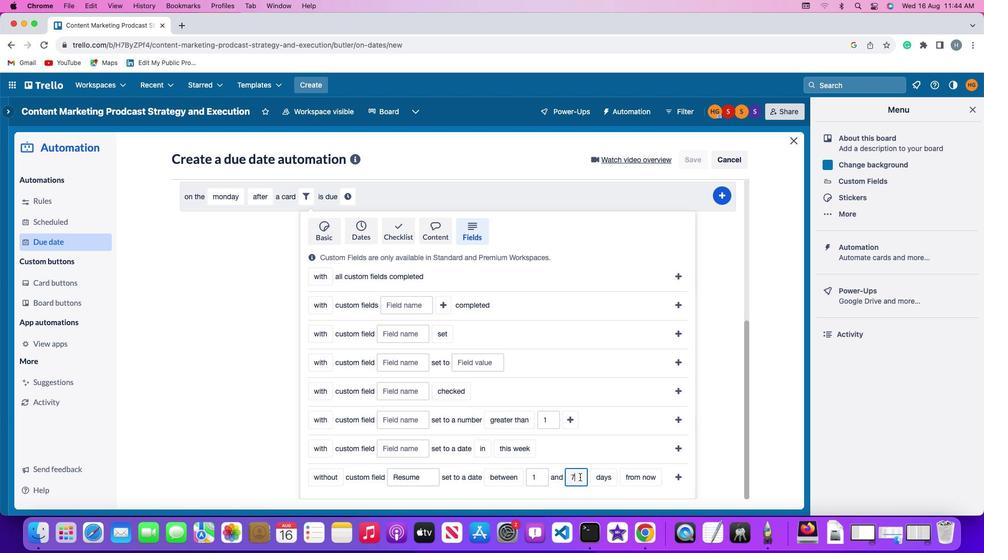 
Action: Mouse moved to (606, 476)
Screenshot: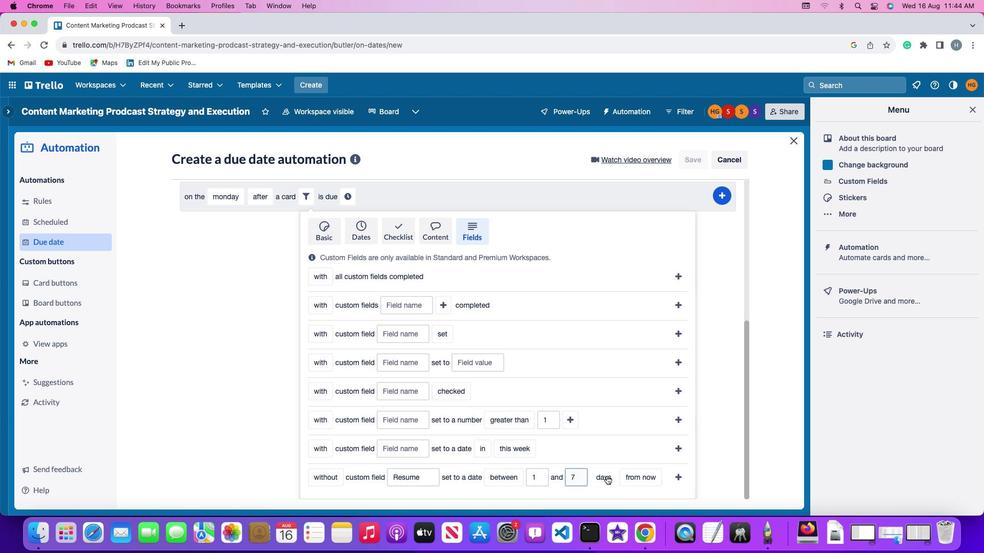 
Action: Mouse pressed left at (606, 476)
Screenshot: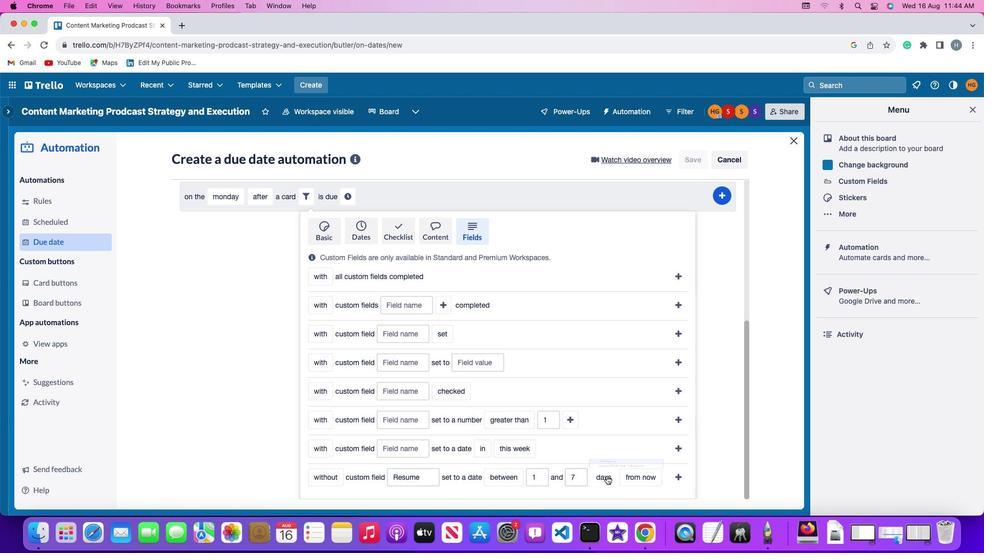 
Action: Mouse moved to (609, 461)
Screenshot: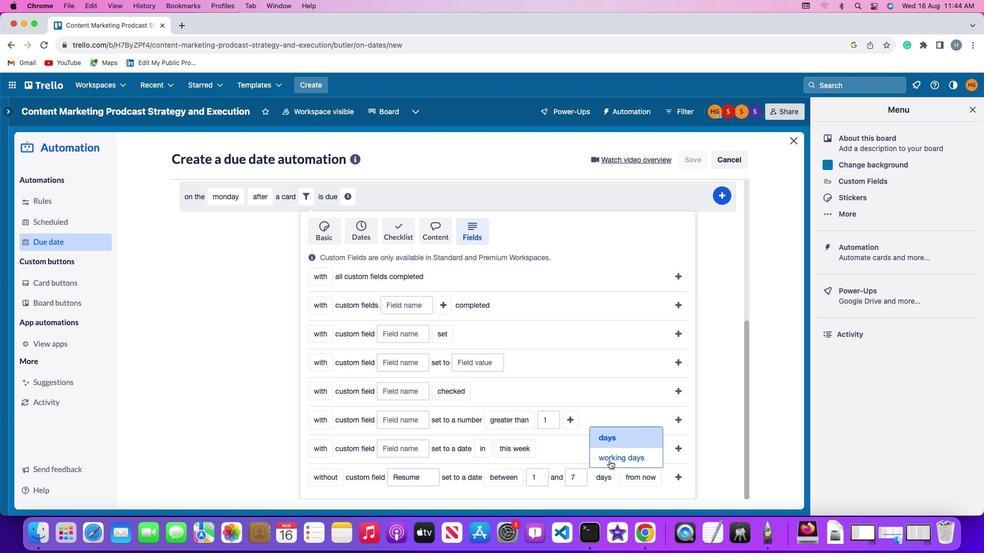 
Action: Mouse pressed left at (609, 461)
Screenshot: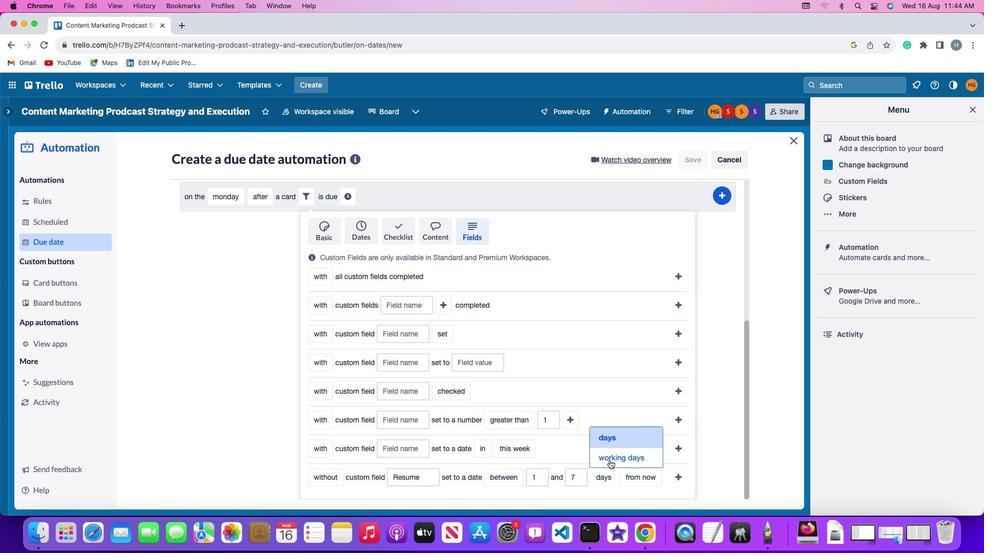 
Action: Mouse moved to (668, 475)
Screenshot: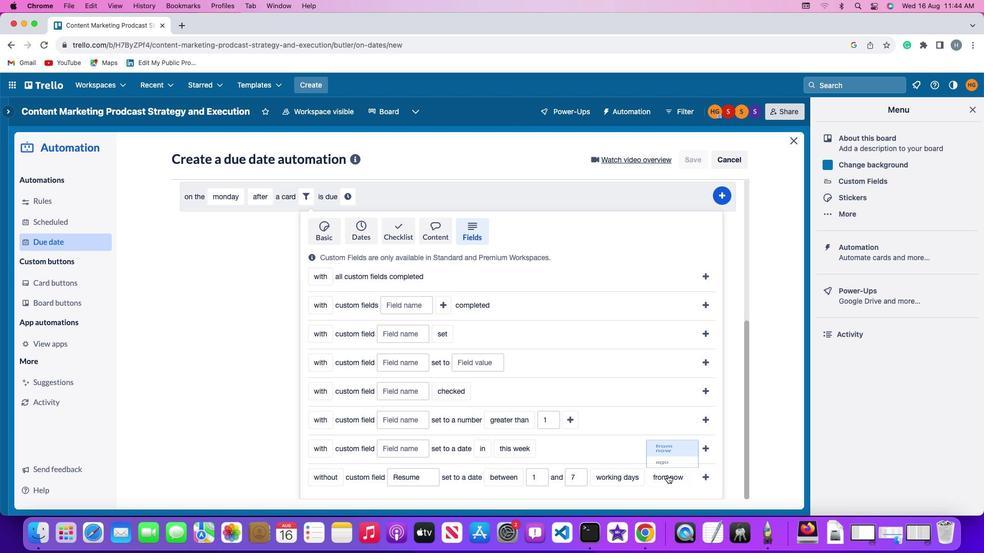 
Action: Mouse pressed left at (668, 475)
Screenshot: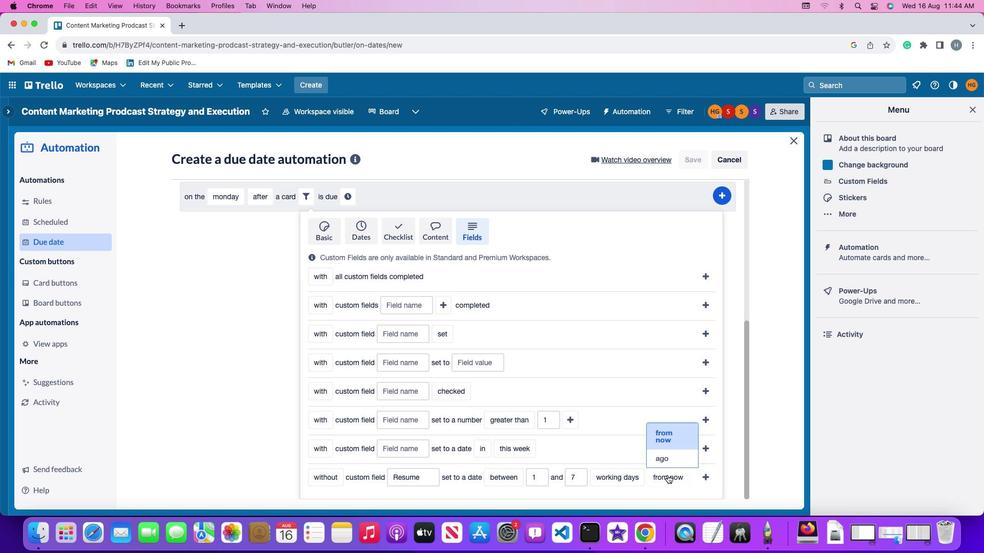 
Action: Mouse moved to (671, 433)
Screenshot: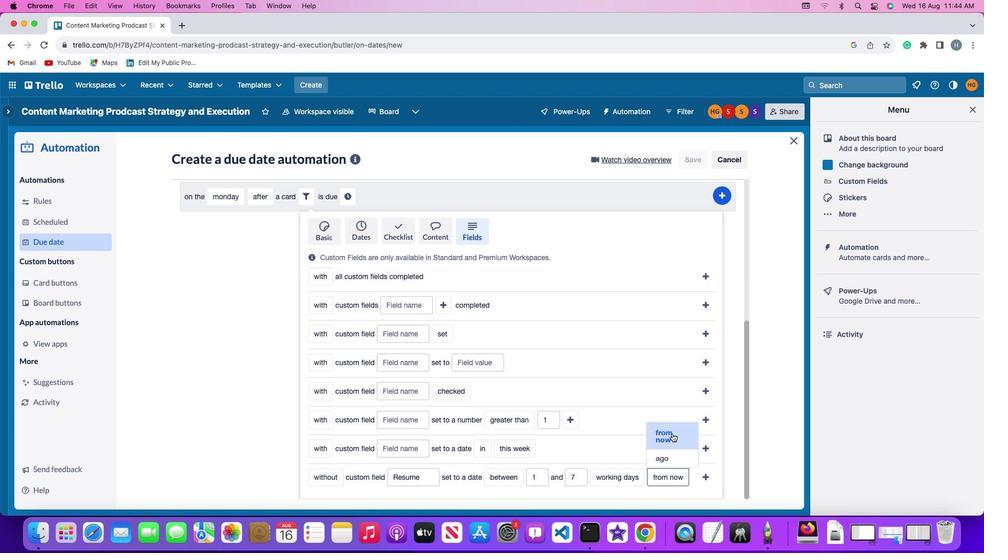 
Action: Mouse pressed left at (671, 433)
Screenshot: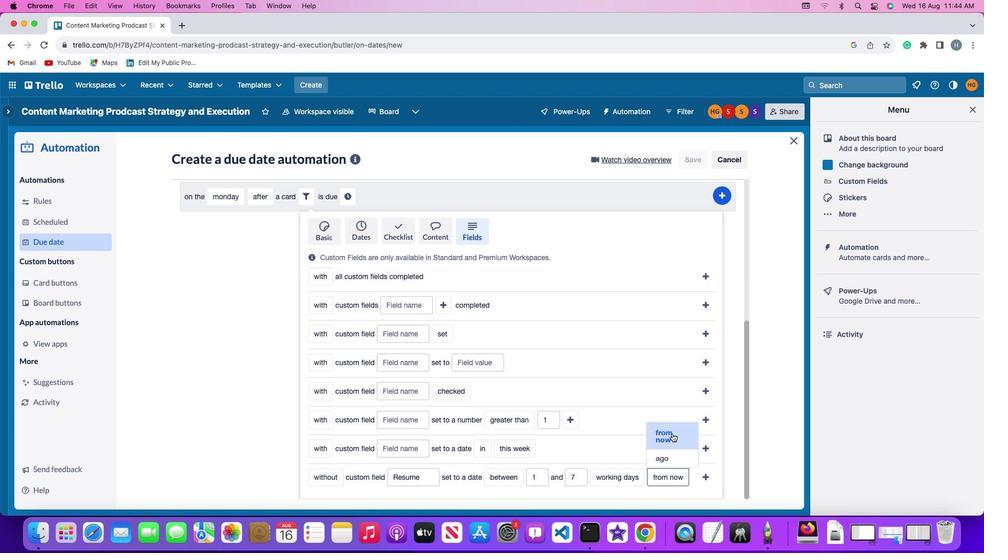 
Action: Mouse moved to (708, 473)
Screenshot: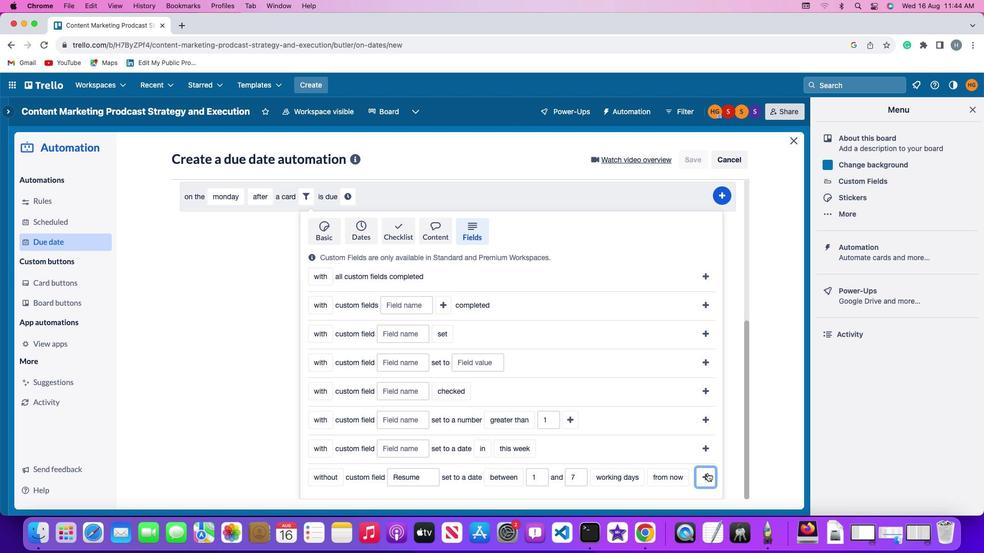
Action: Mouse pressed left at (708, 473)
Screenshot: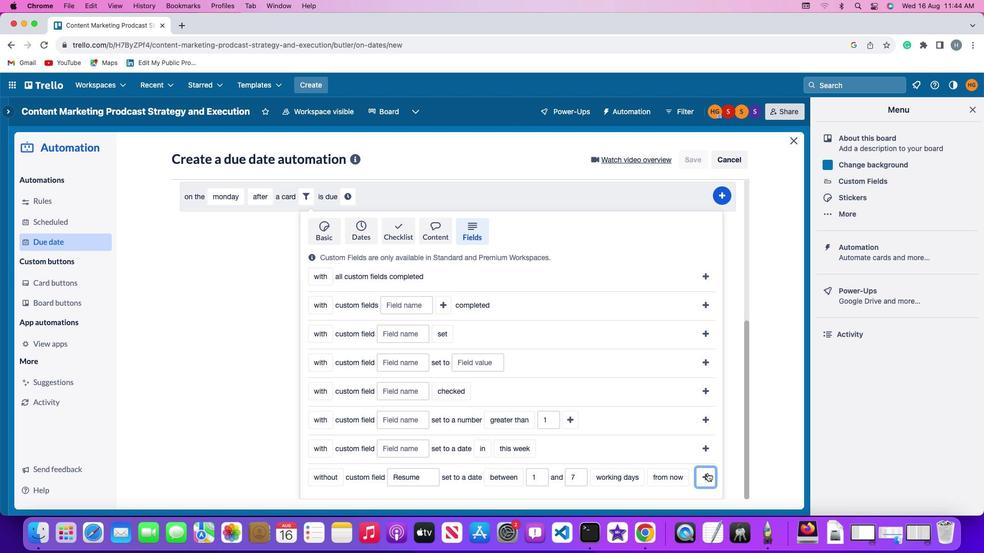 
Action: Mouse moved to (649, 448)
Screenshot: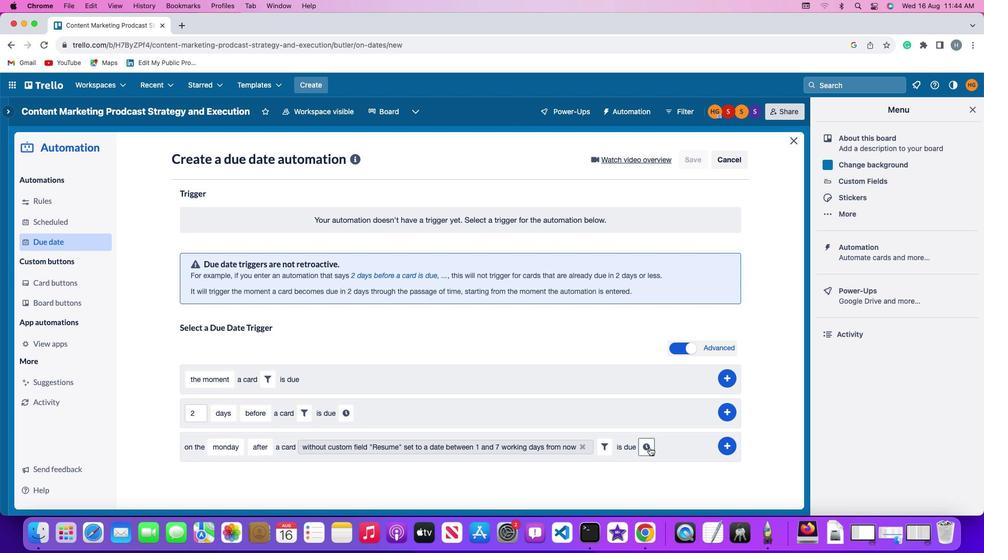 
Action: Mouse pressed left at (649, 448)
Screenshot: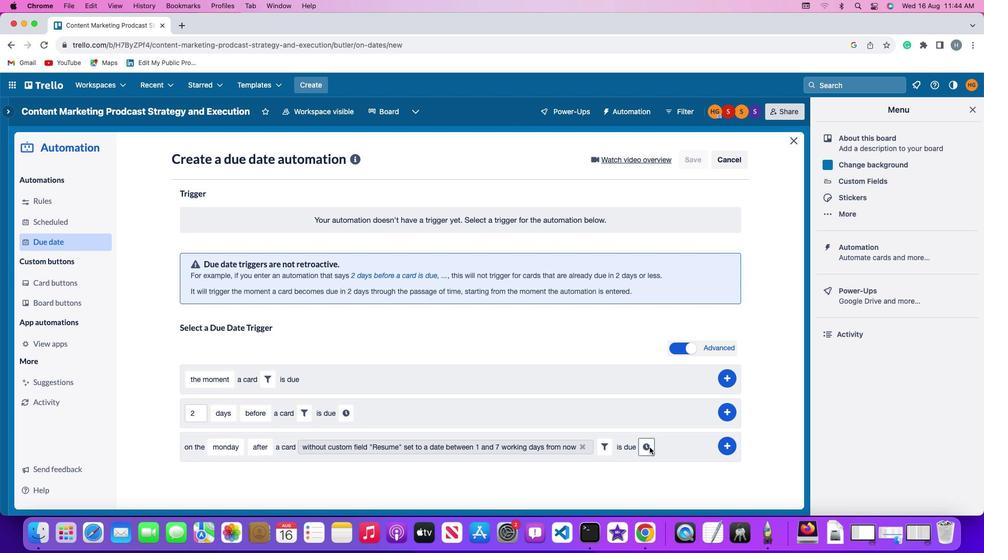 
Action: Mouse moved to (215, 471)
Screenshot: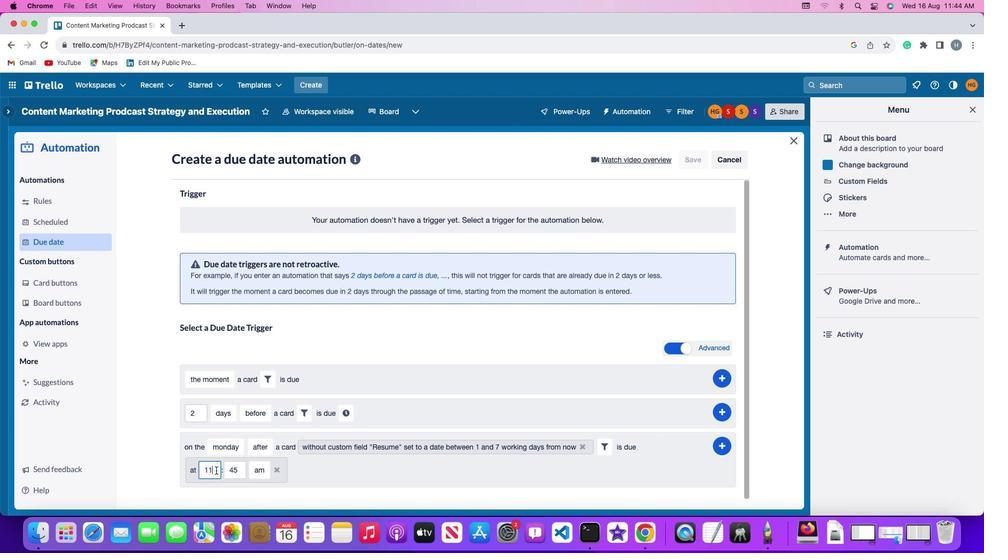 
Action: Mouse pressed left at (215, 471)
Screenshot: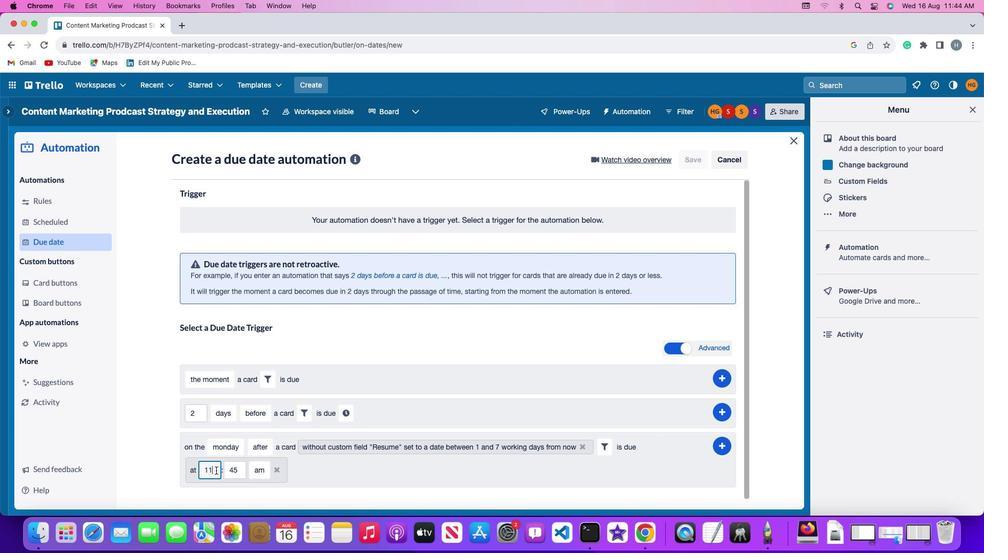 
Action: Mouse moved to (216, 471)
Screenshot: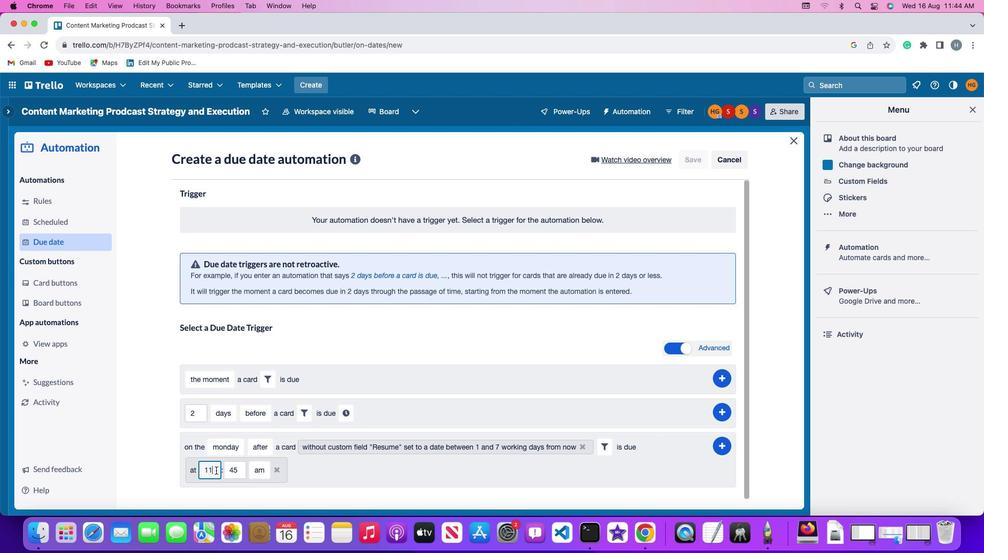
Action: Key pressed Key.backspaceKey.backspace'1''1'
Screenshot: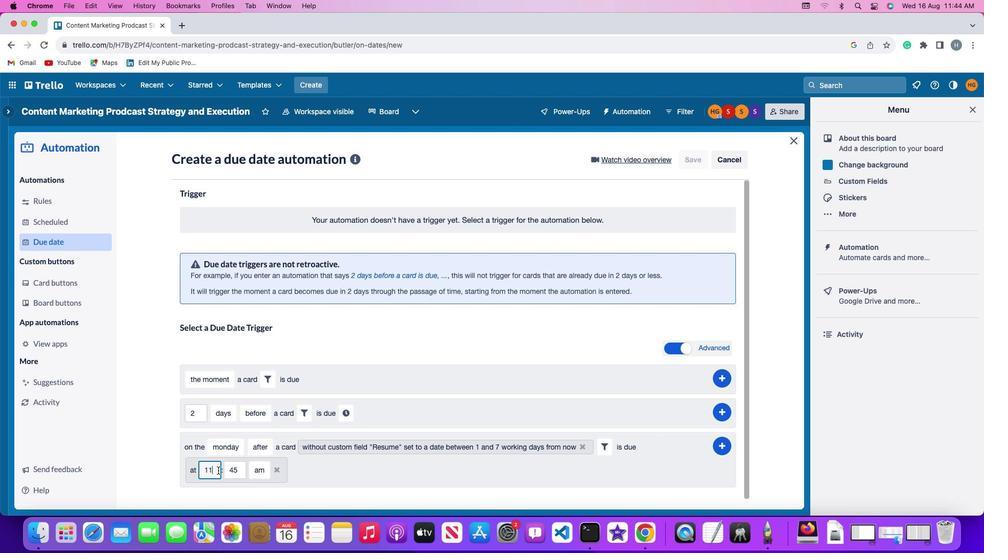 
Action: Mouse moved to (240, 469)
Screenshot: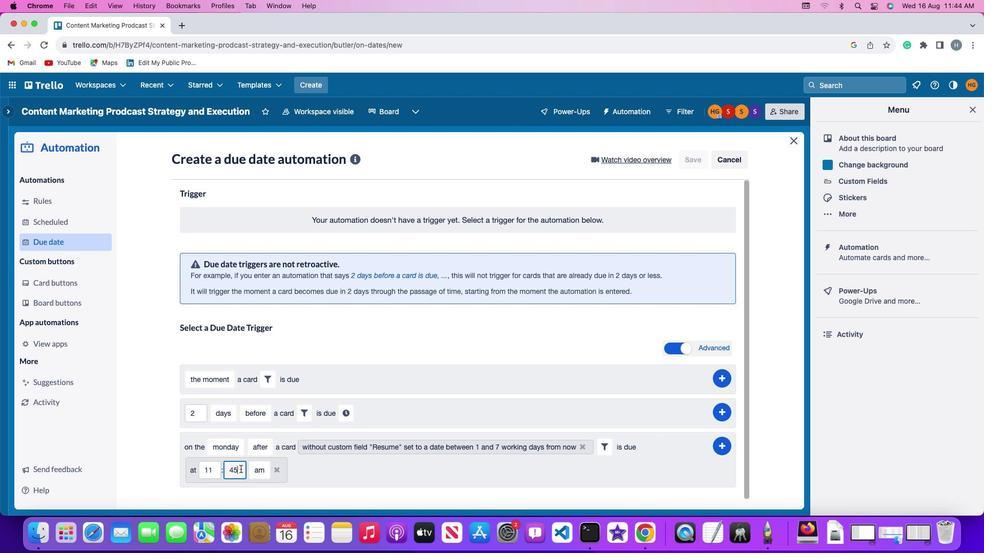 
Action: Mouse pressed left at (240, 469)
Screenshot: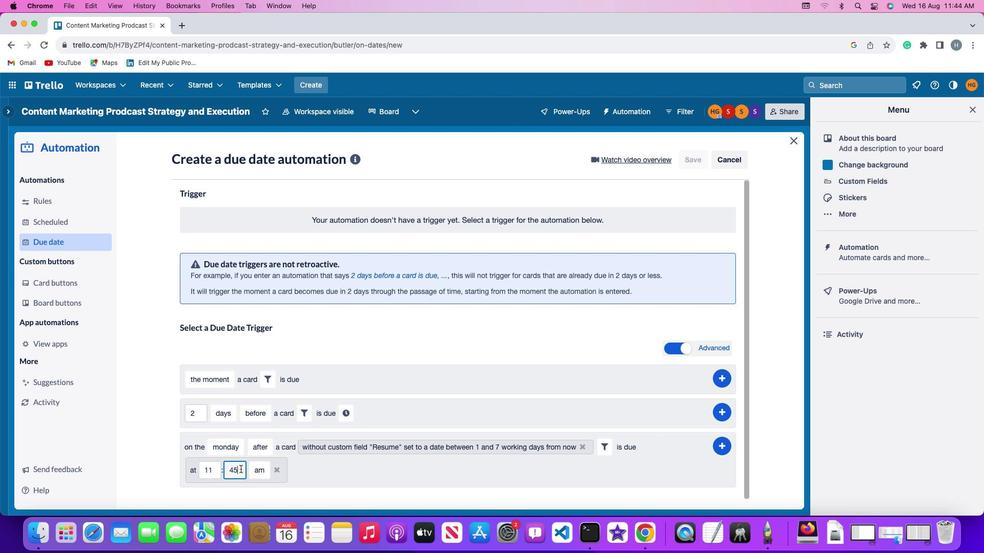 
Action: Mouse moved to (241, 469)
Screenshot: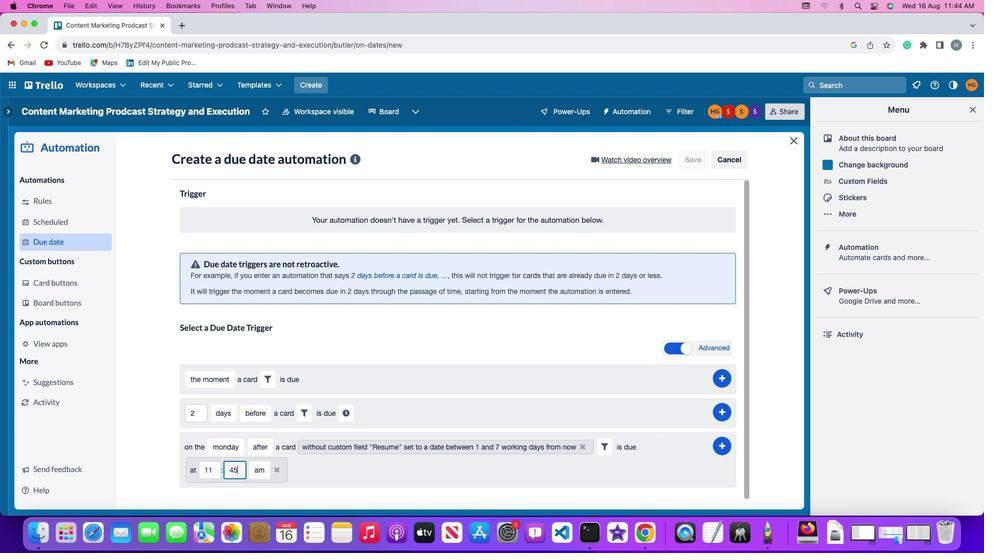 
Action: Key pressed Key.backspaceKey.backspace'0''0'
Screenshot: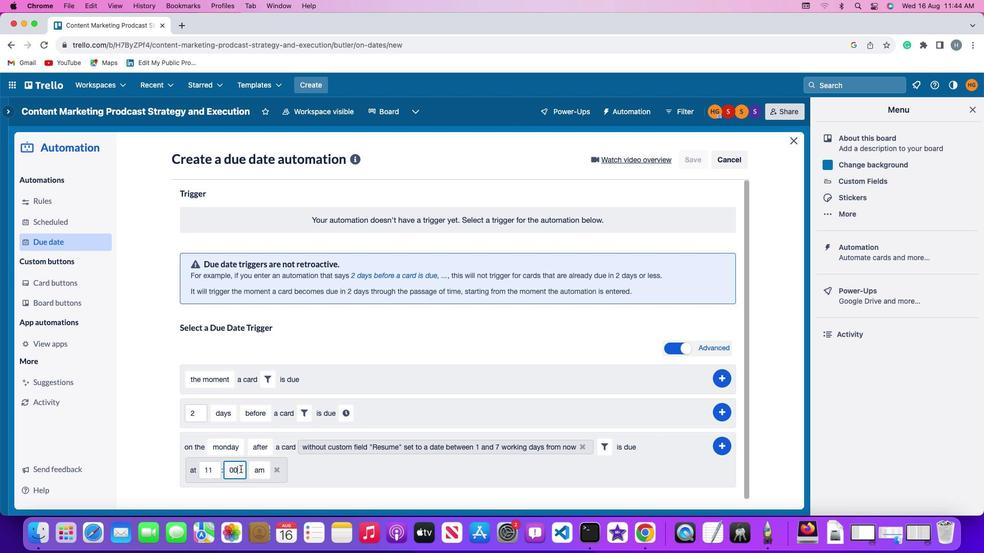 
Action: Mouse moved to (261, 470)
Screenshot: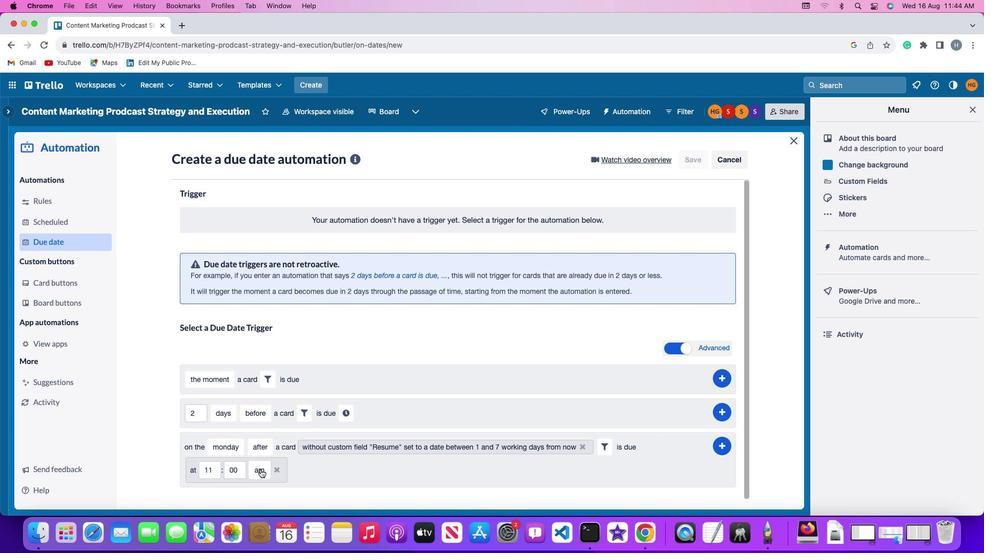 
Action: Mouse pressed left at (261, 470)
Screenshot: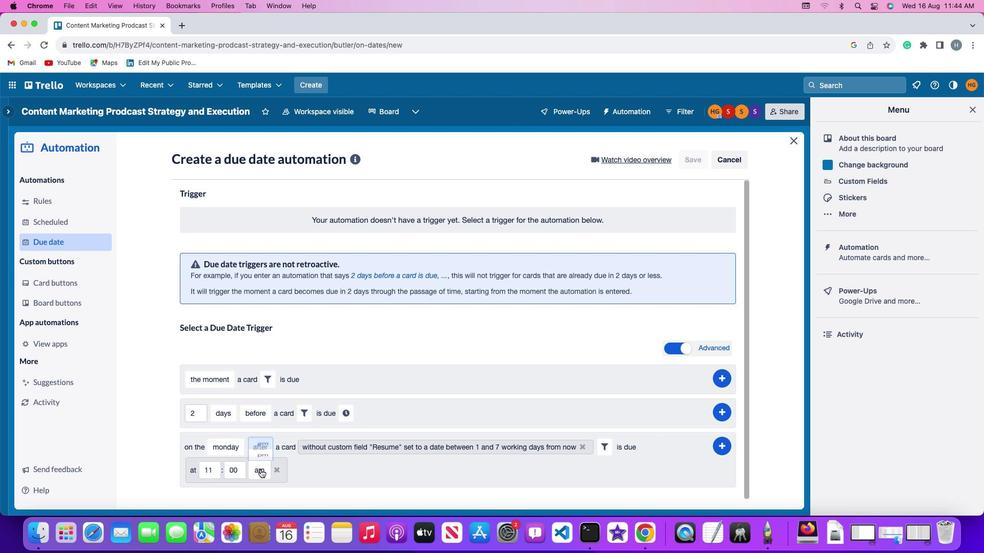 
Action: Mouse moved to (263, 430)
Screenshot: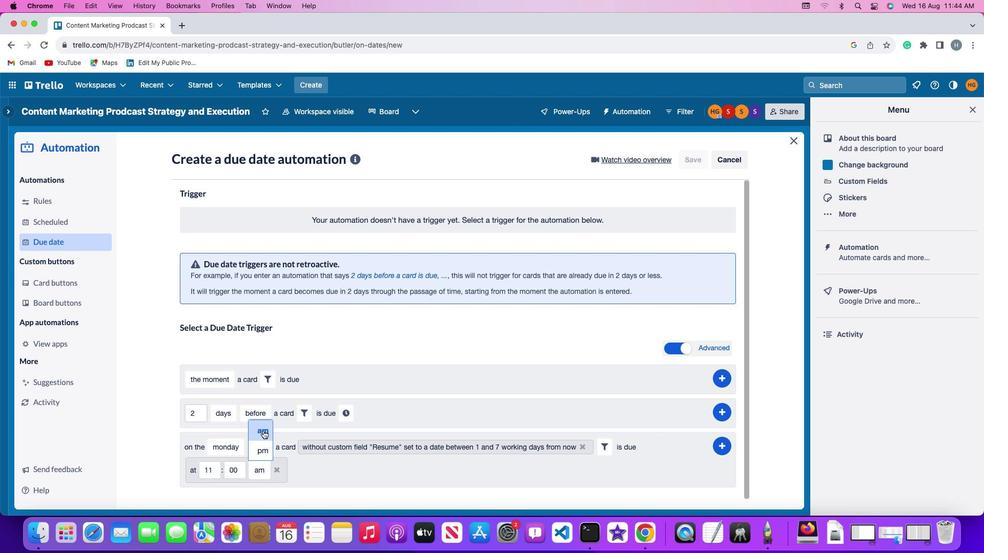 
Action: Mouse pressed left at (263, 430)
Screenshot: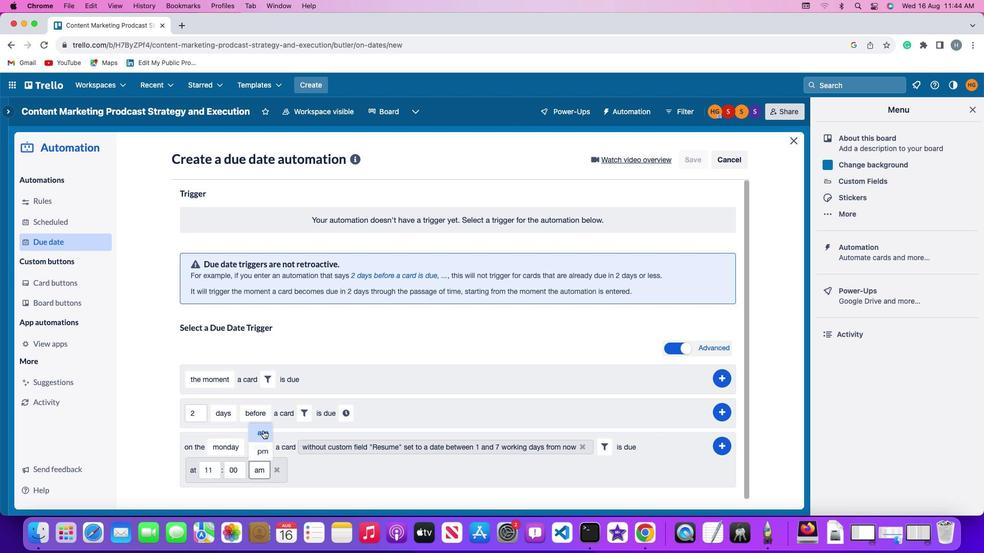 
Action: Mouse moved to (723, 444)
Screenshot: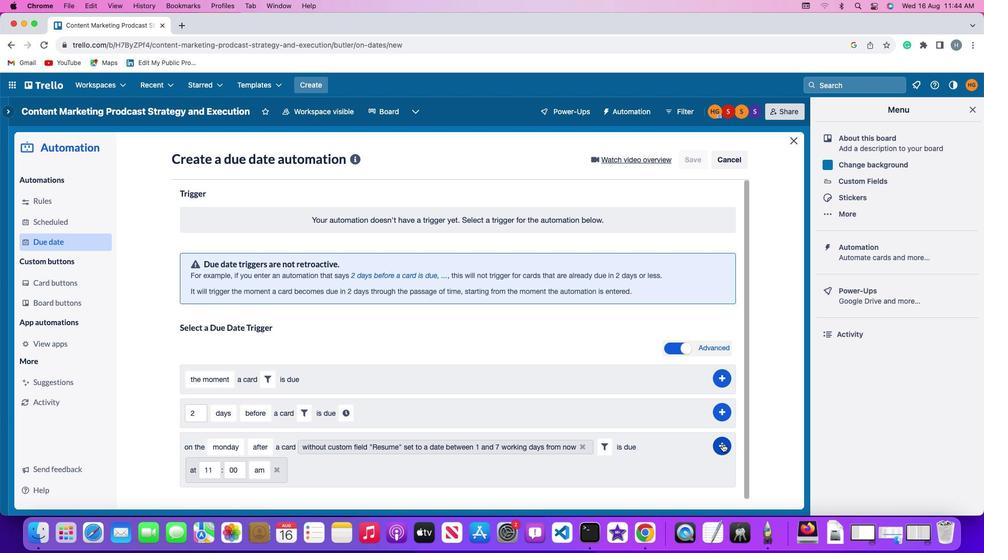 
Action: Mouse pressed left at (723, 444)
Screenshot: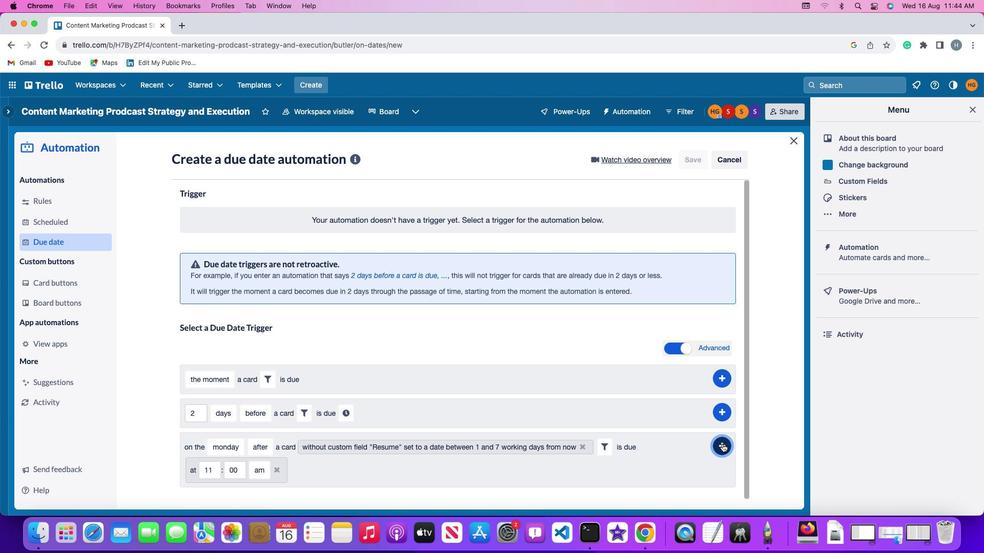 
Action: Mouse moved to (766, 371)
Screenshot: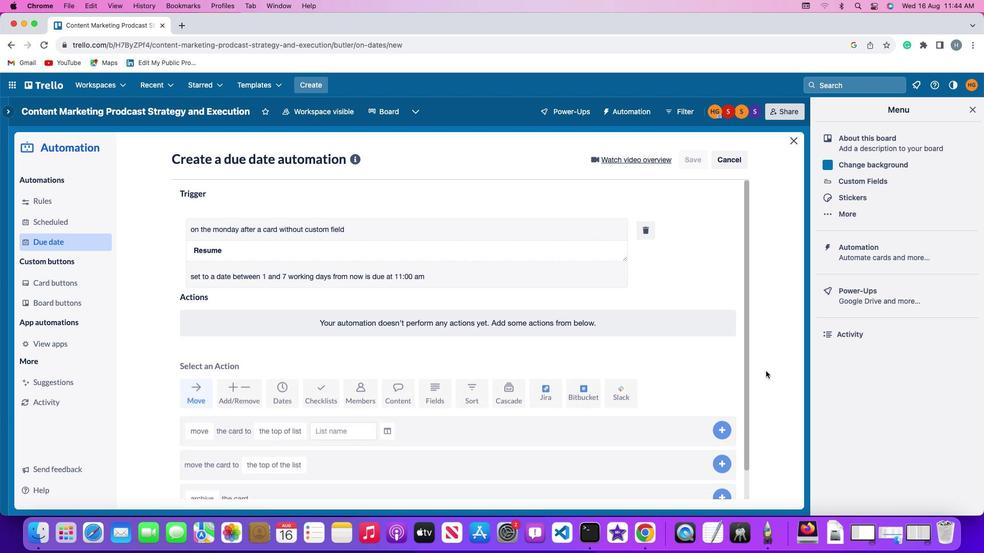 
